 Task: Find connections with filter location Reichenbach/Vogtland with filter topic #hiringwith filter profile language Spanish with filter current company Tiger Analytics with filter school Chhattisgarh Swami Vivekanand Technical University with filter industry Outsourcing and Offshoring Consulting with filter service category Homeowners Insurance with filter keywords title UX Designer & UI Developer
Action: Mouse moved to (337, 217)
Screenshot: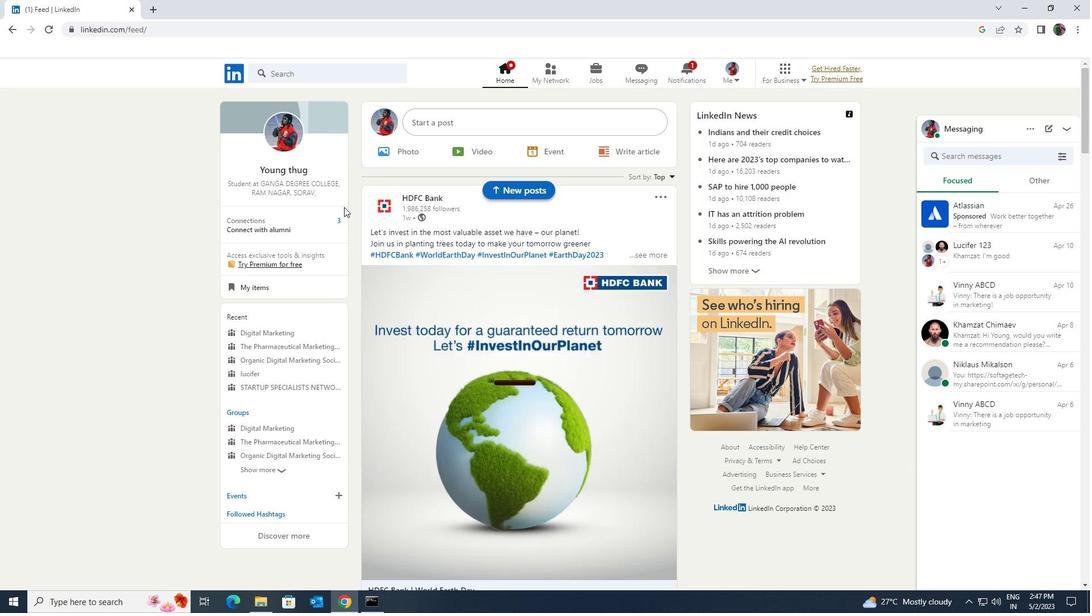 
Action: Mouse pressed left at (337, 217)
Screenshot: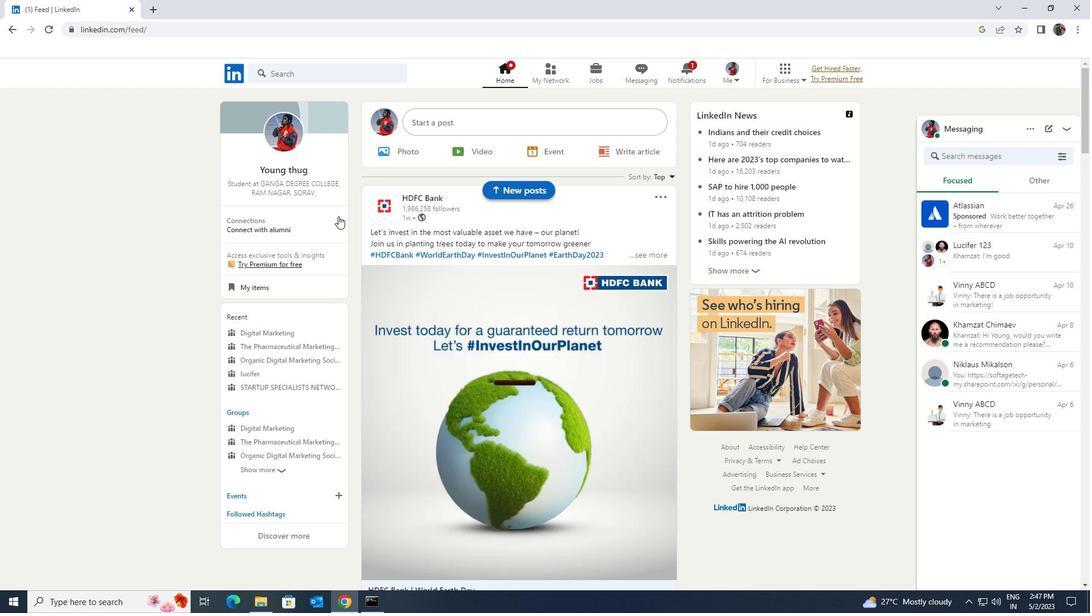 
Action: Mouse moved to (345, 132)
Screenshot: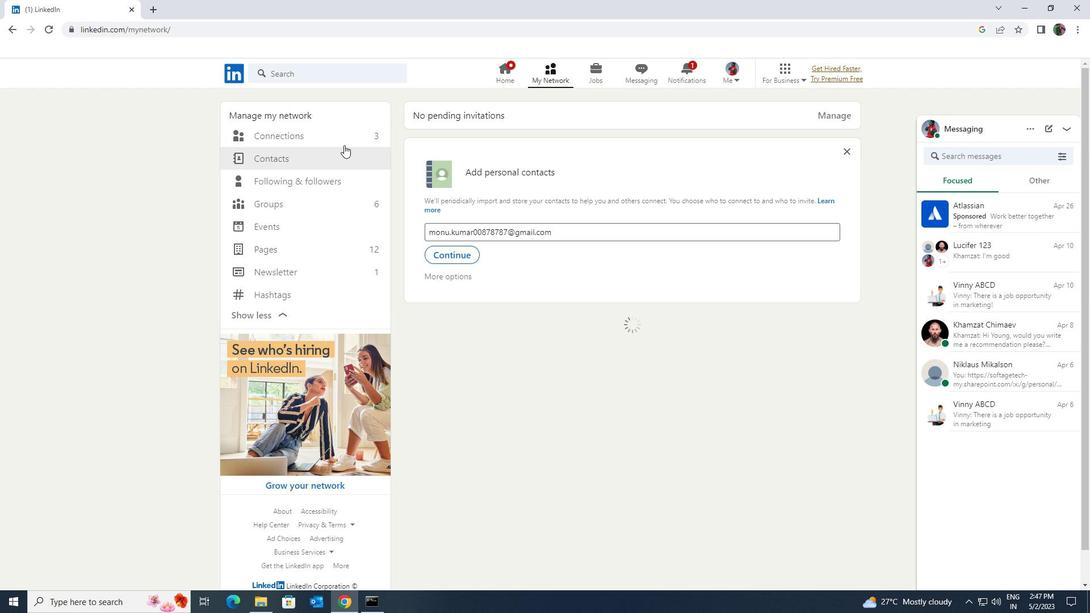 
Action: Mouse pressed left at (345, 132)
Screenshot: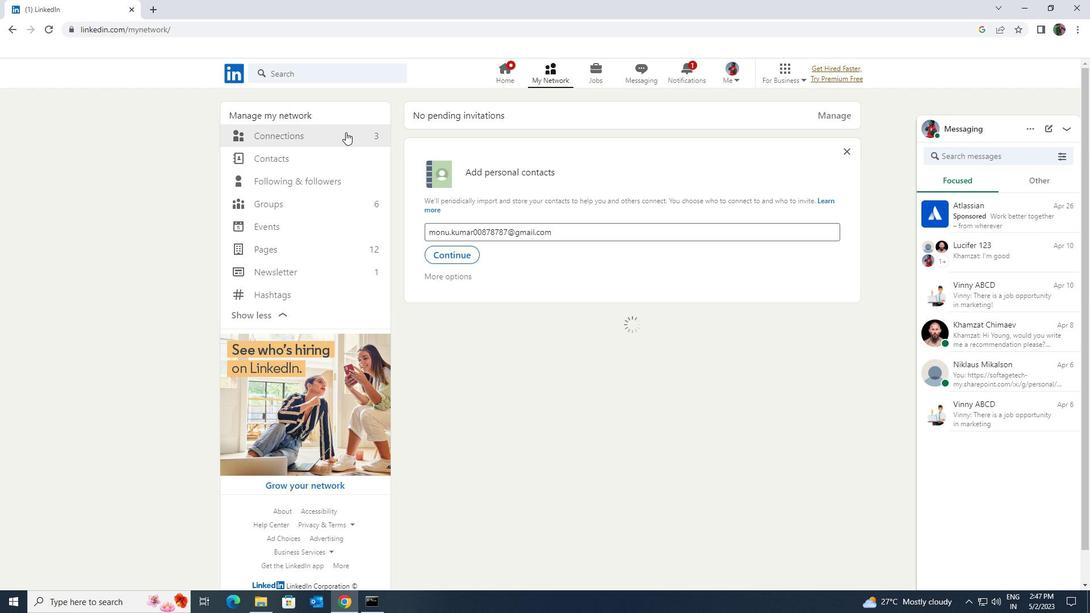 
Action: Mouse moved to (613, 141)
Screenshot: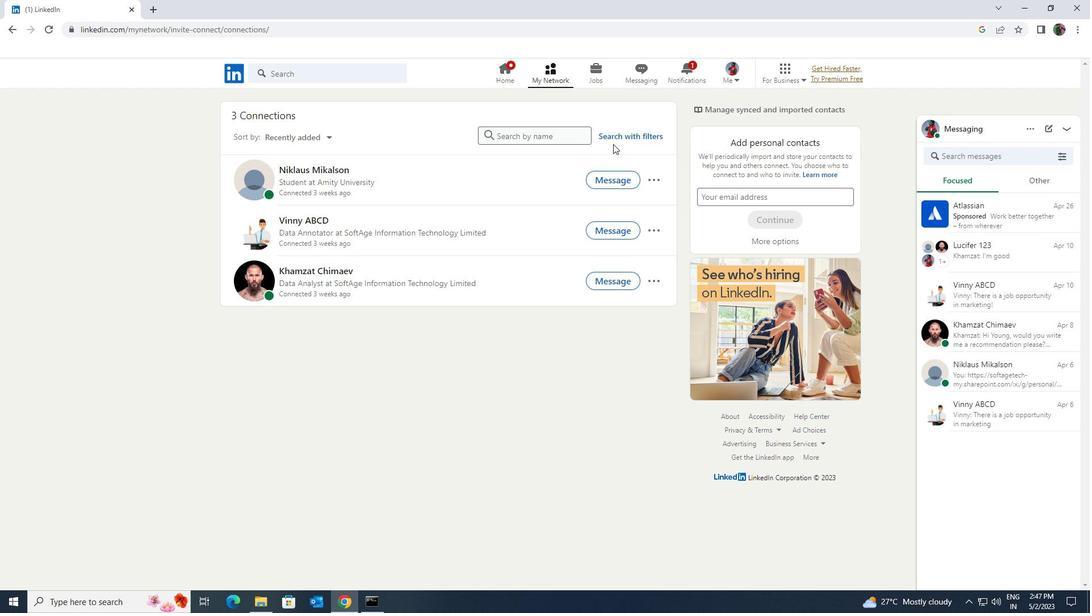 
Action: Mouse pressed left at (613, 141)
Screenshot: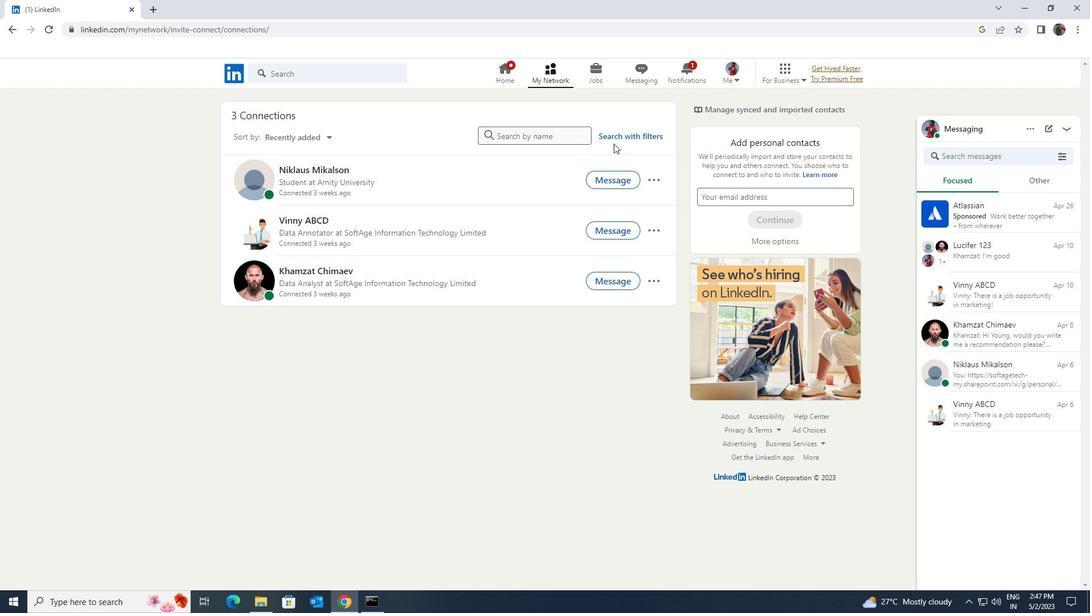 
Action: Mouse moved to (588, 105)
Screenshot: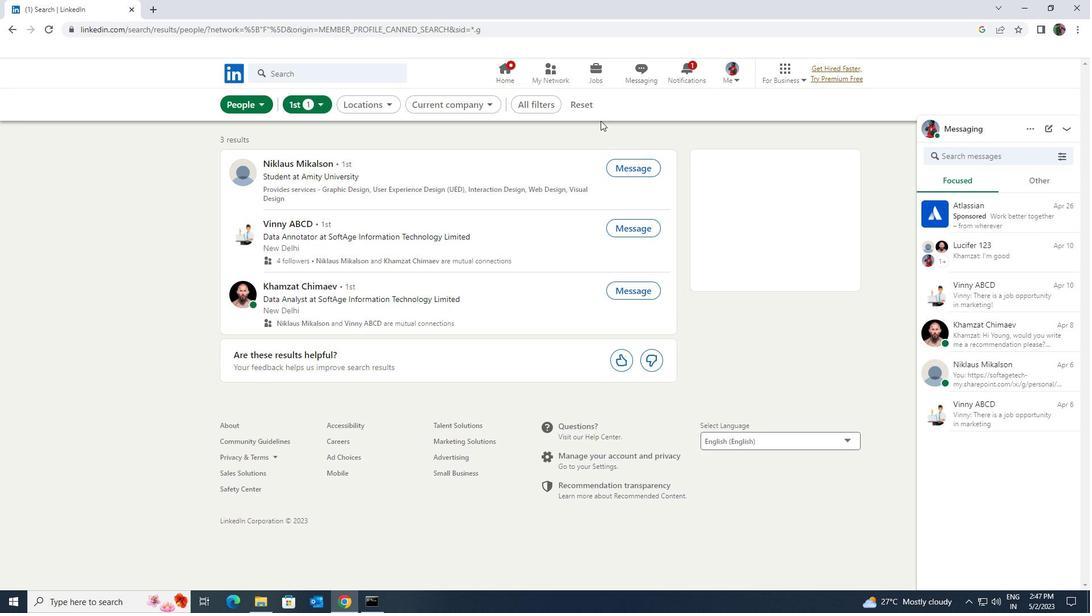 
Action: Mouse pressed left at (588, 105)
Screenshot: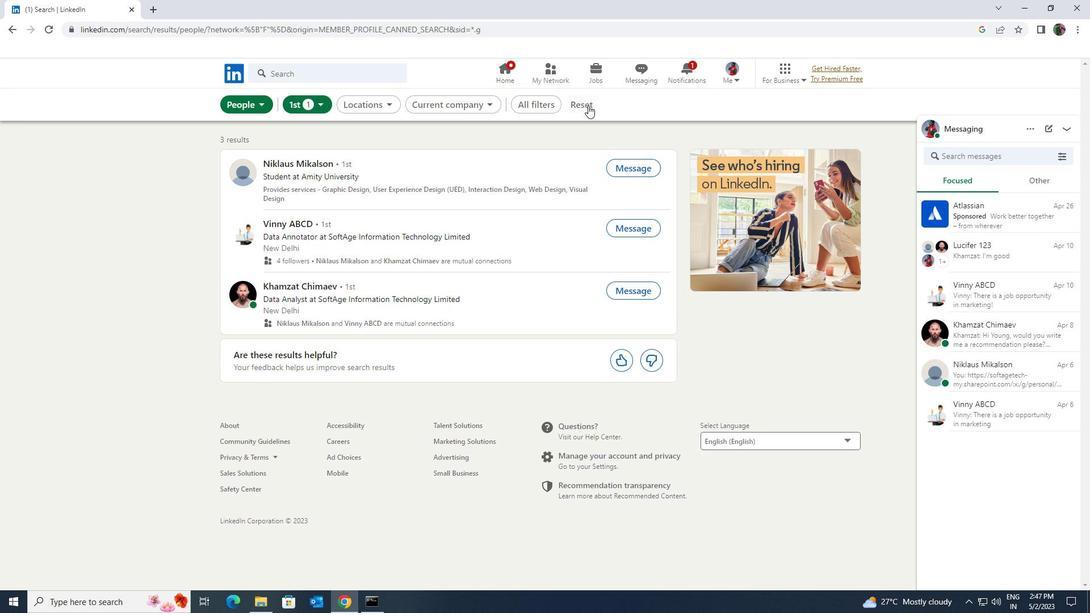 
Action: Mouse moved to (571, 103)
Screenshot: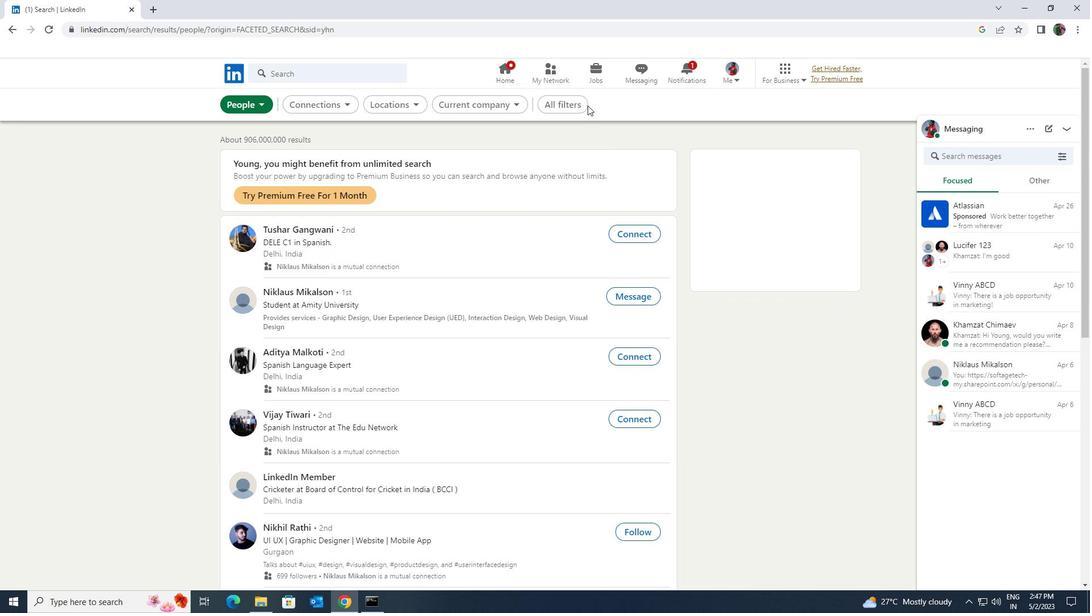 
Action: Mouse pressed left at (571, 103)
Screenshot: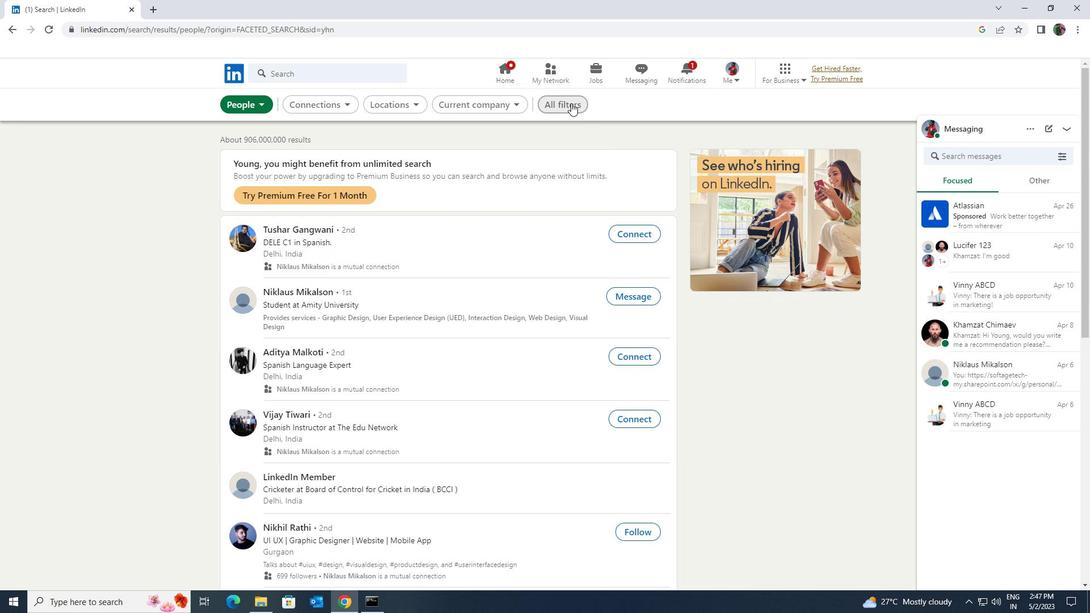 
Action: Mouse moved to (939, 438)
Screenshot: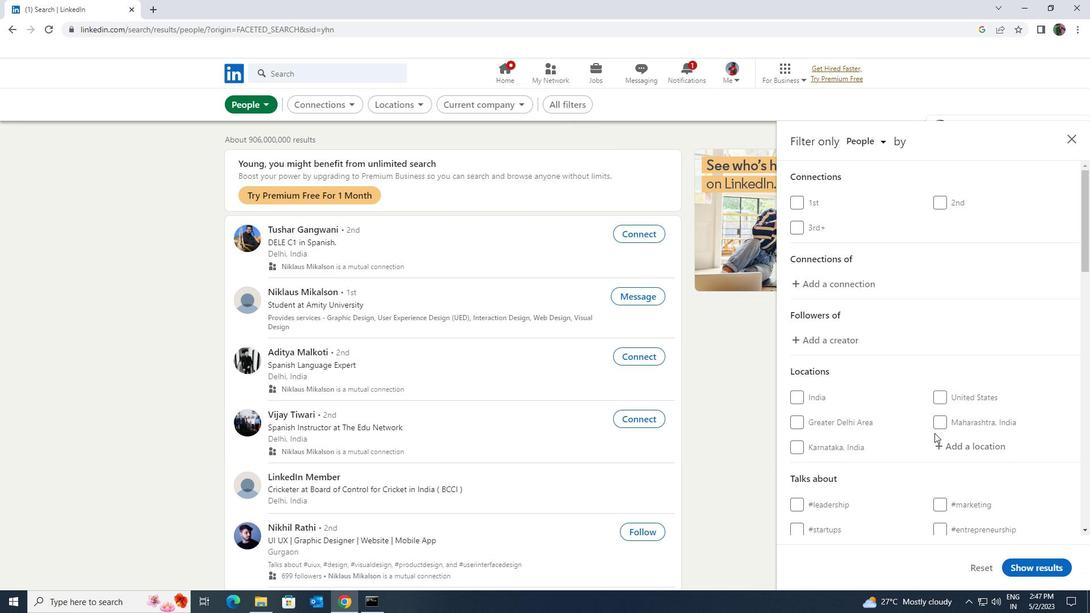 
Action: Mouse pressed left at (939, 438)
Screenshot: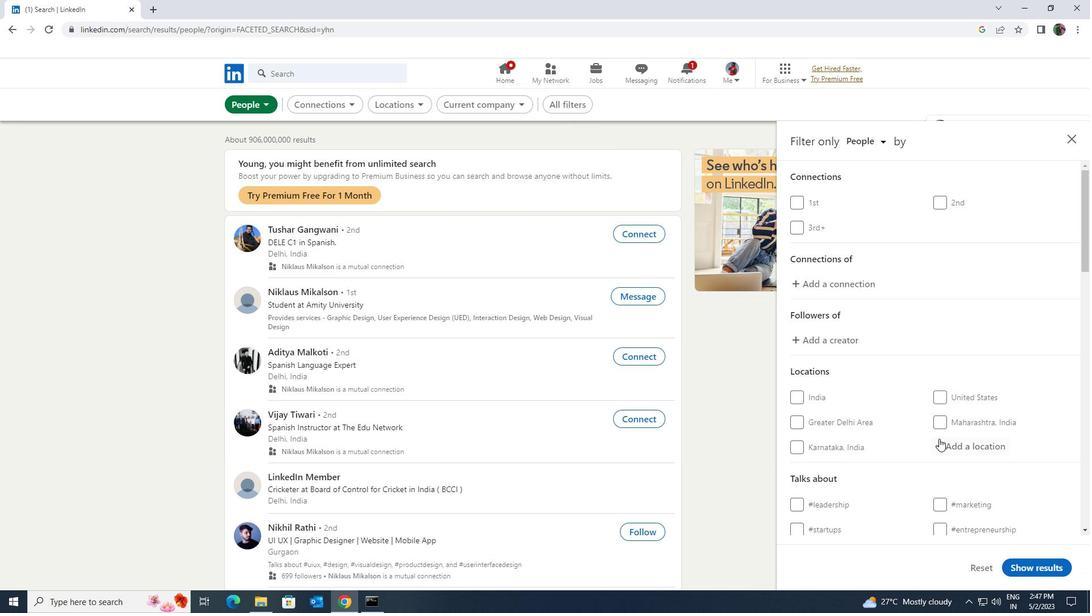 
Action: Key pressed <Key.shift>REICHE
Screenshot: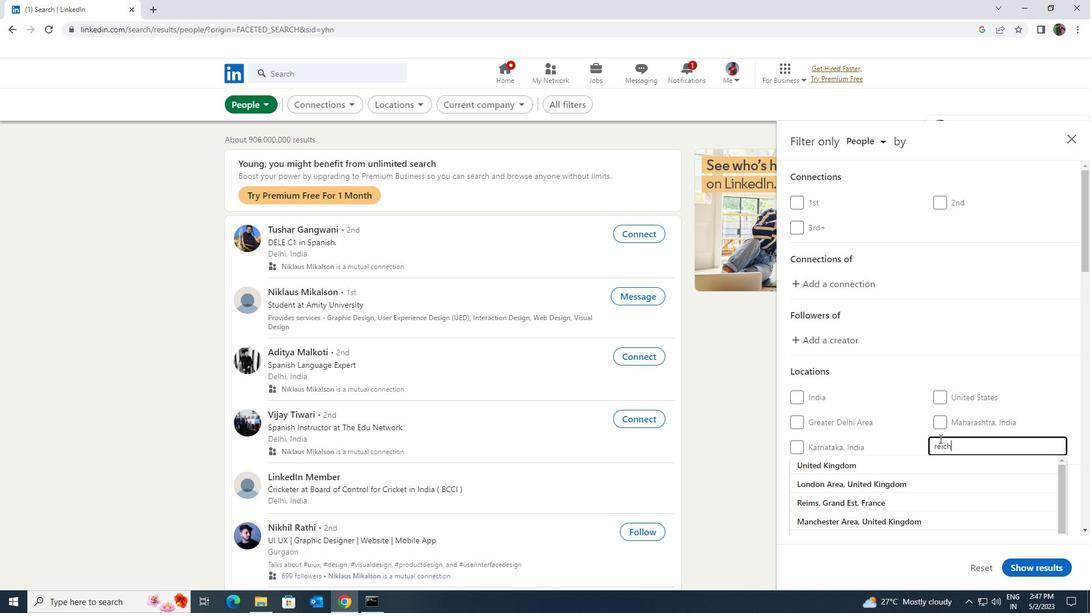
Action: Mouse moved to (937, 480)
Screenshot: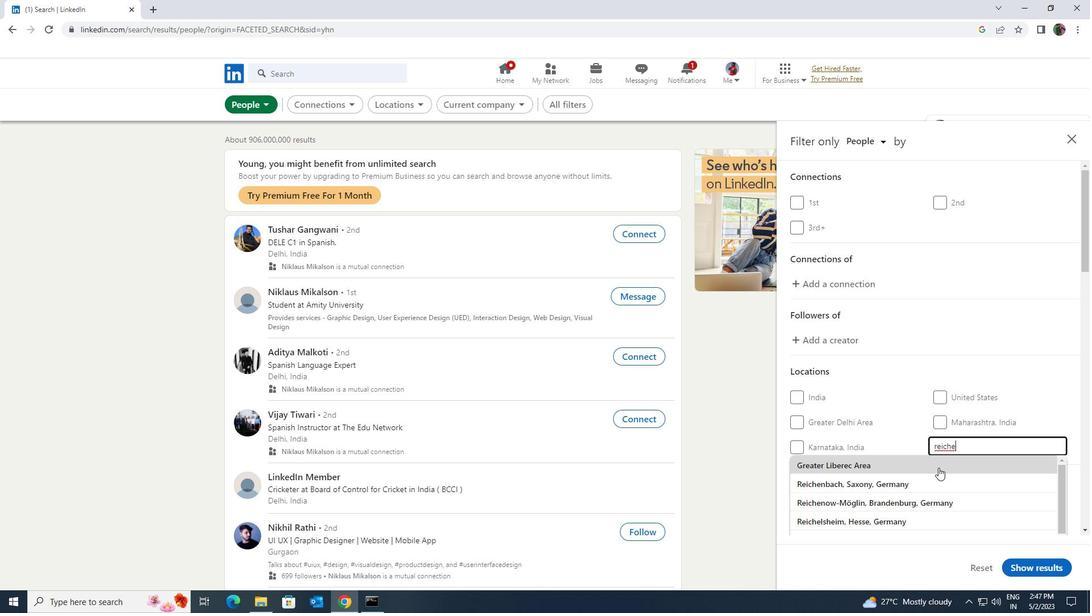 
Action: Mouse pressed left at (937, 480)
Screenshot: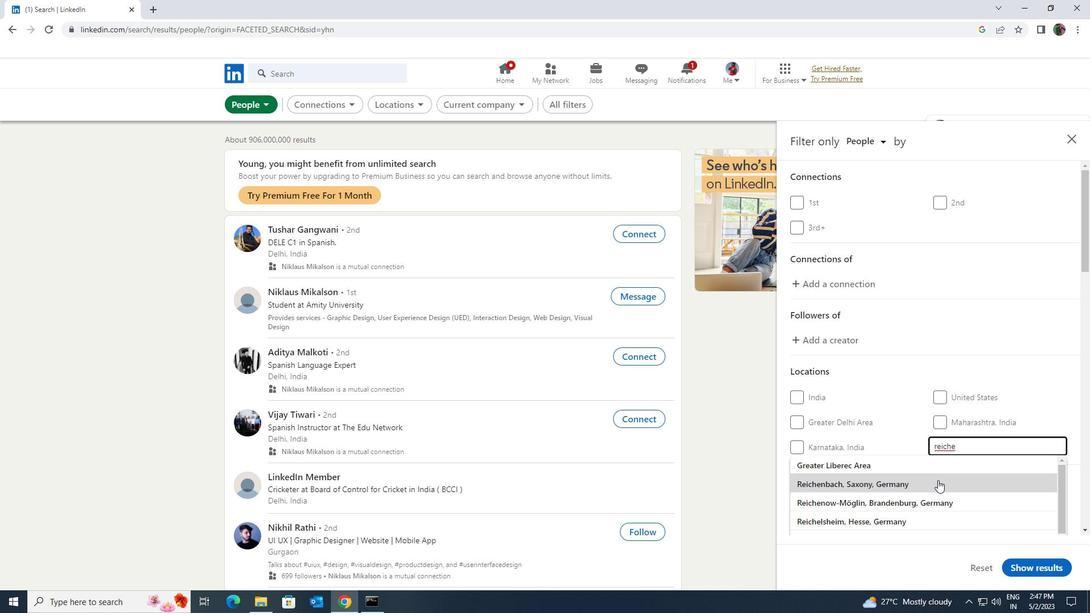 
Action: Mouse scrolled (937, 479) with delta (0, 0)
Screenshot: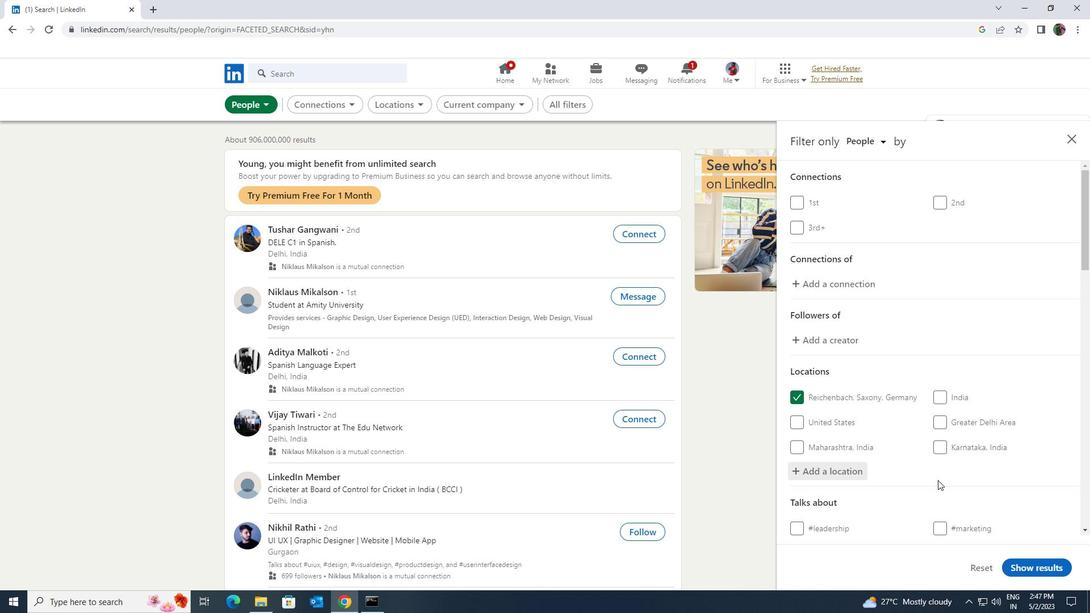 
Action: Mouse scrolled (937, 479) with delta (0, 0)
Screenshot: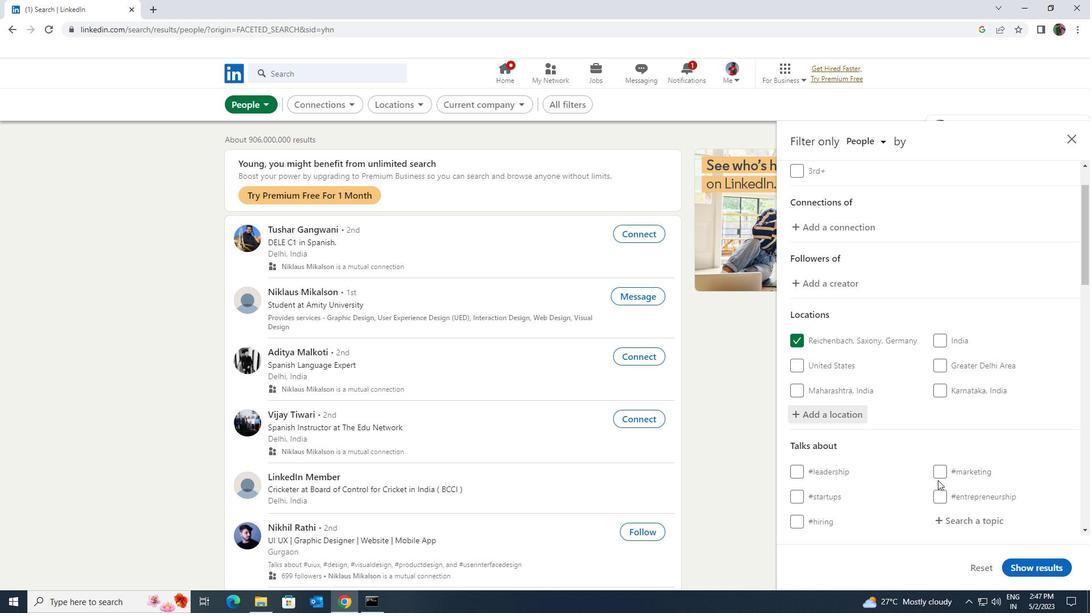 
Action: Mouse moved to (952, 465)
Screenshot: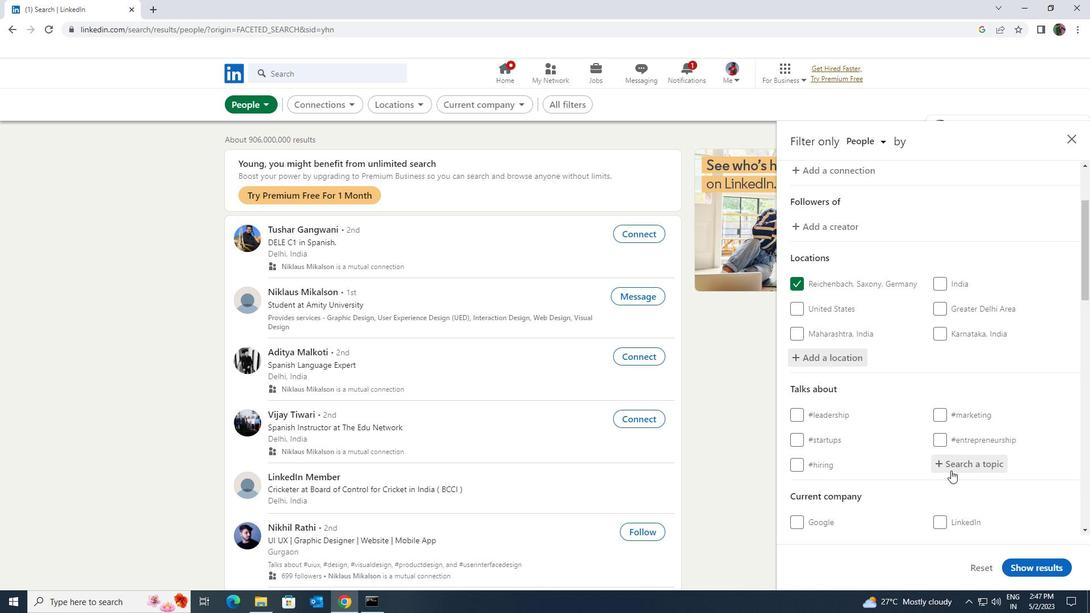 
Action: Mouse pressed left at (952, 465)
Screenshot: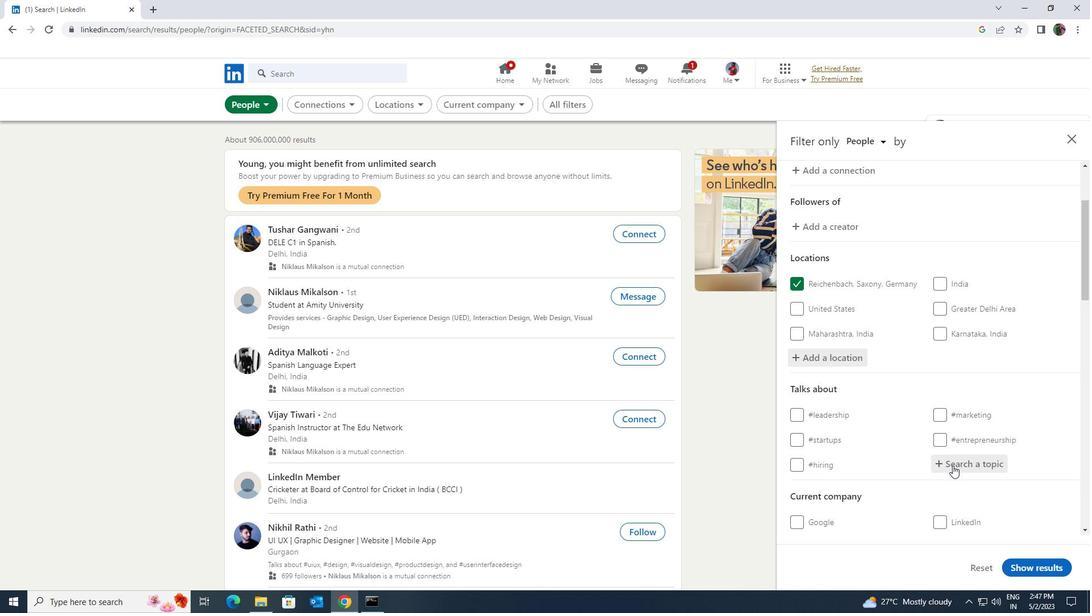 
Action: Key pressed <Key.shift>HIRING
Screenshot: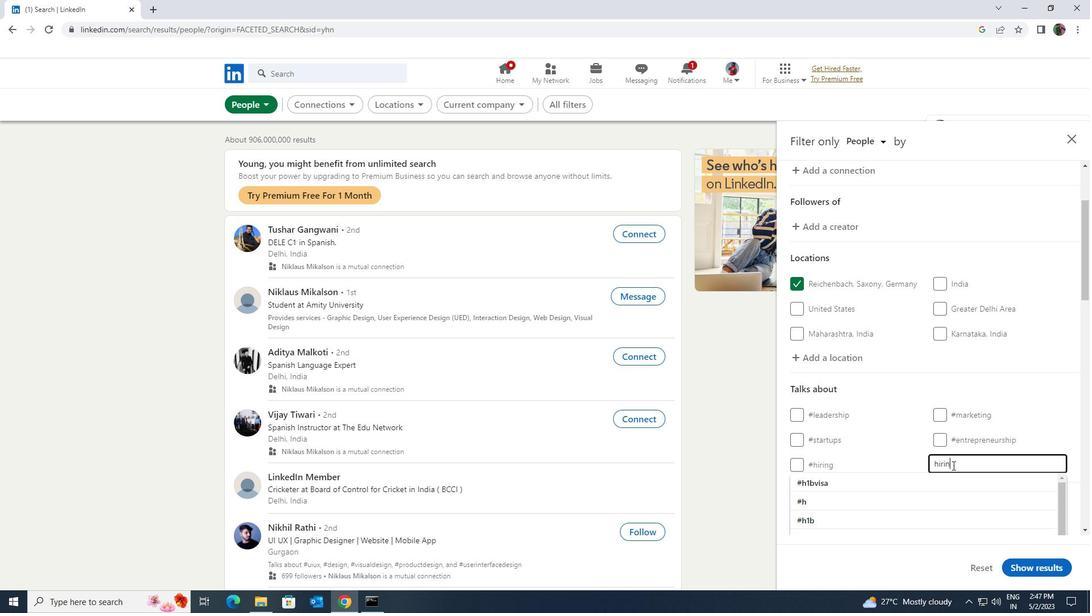 
Action: Mouse moved to (947, 476)
Screenshot: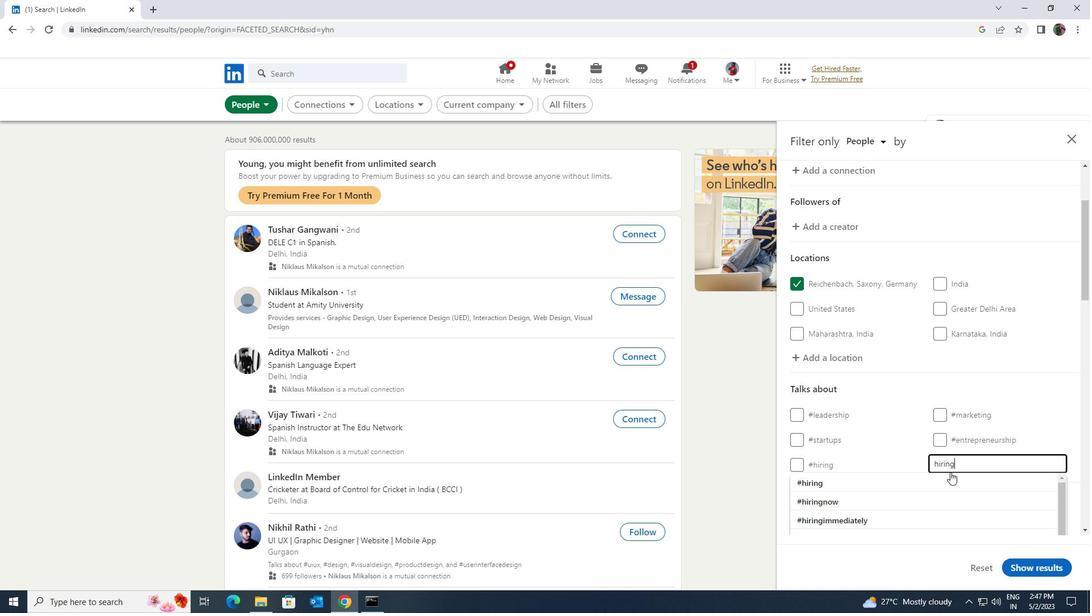 
Action: Mouse pressed left at (947, 476)
Screenshot: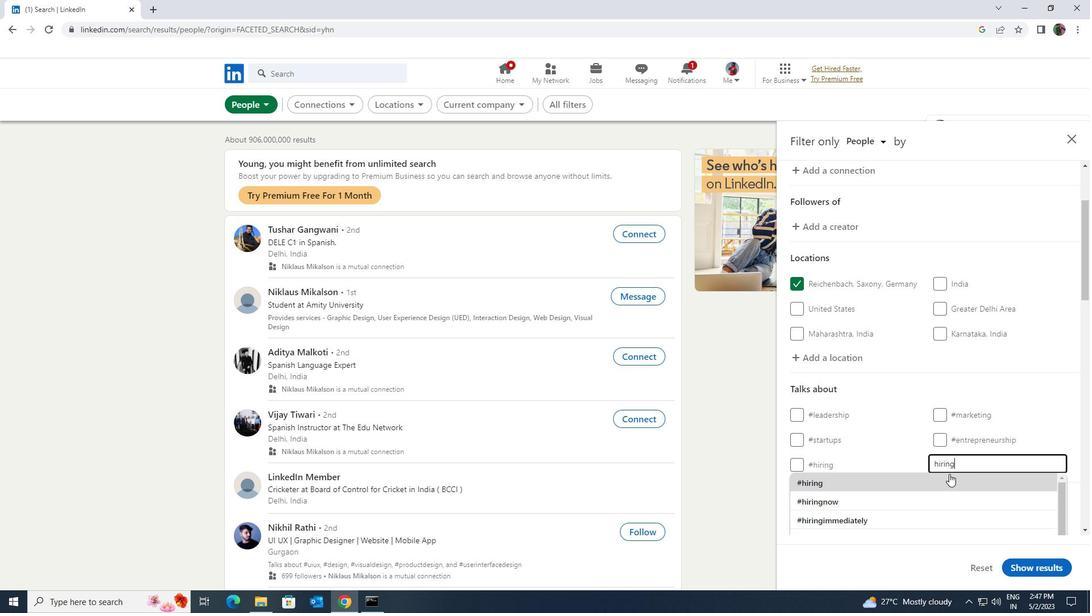 
Action: Mouse scrolled (947, 476) with delta (0, 0)
Screenshot: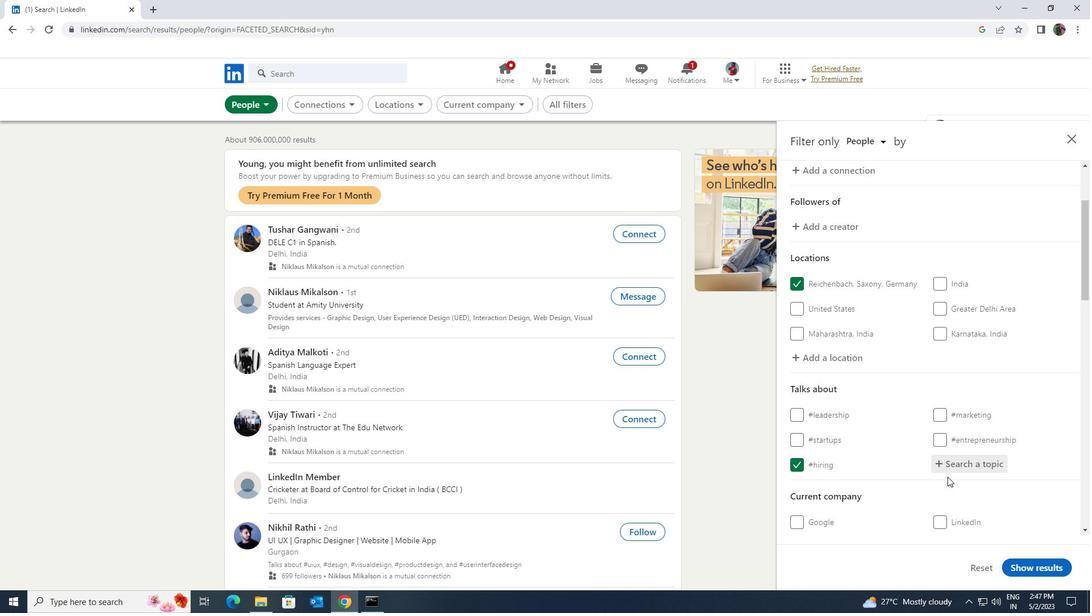
Action: Mouse scrolled (947, 476) with delta (0, 0)
Screenshot: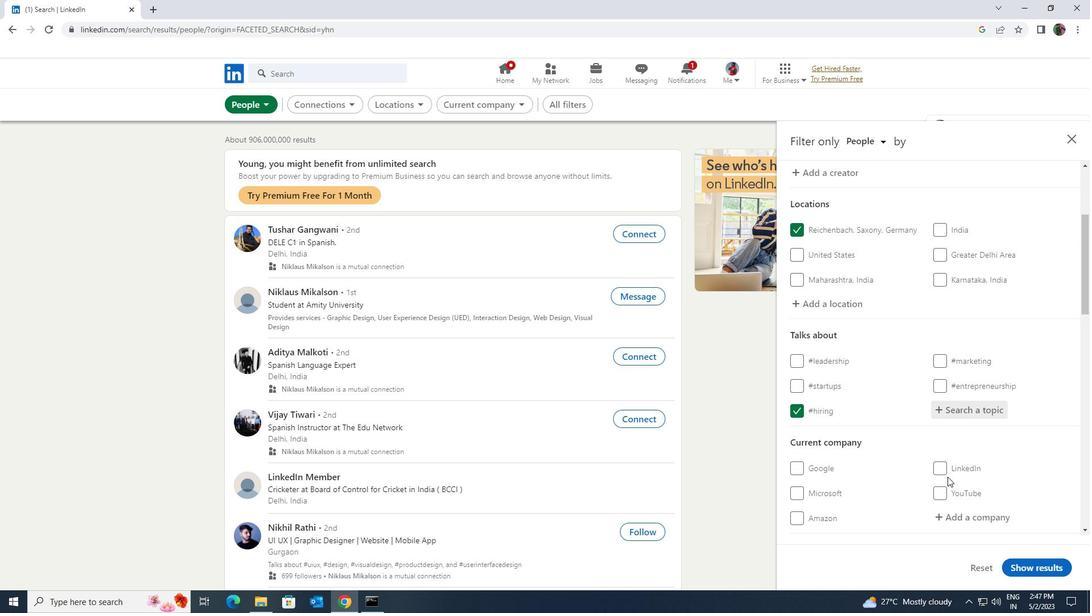 
Action: Mouse scrolled (947, 476) with delta (0, 0)
Screenshot: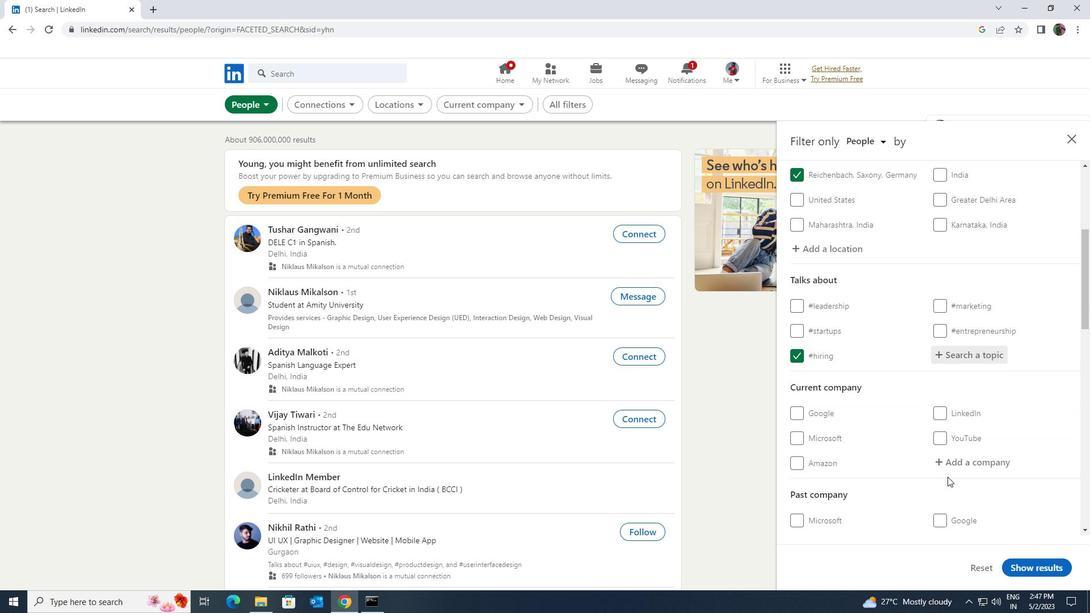 
Action: Mouse scrolled (947, 476) with delta (0, 0)
Screenshot: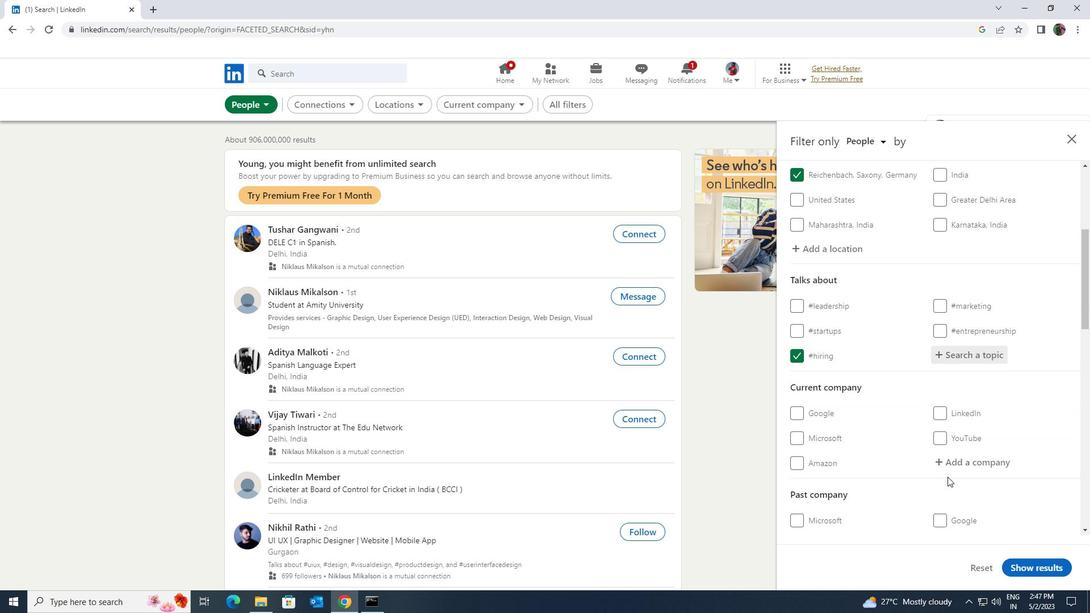 
Action: Mouse scrolled (947, 476) with delta (0, 0)
Screenshot: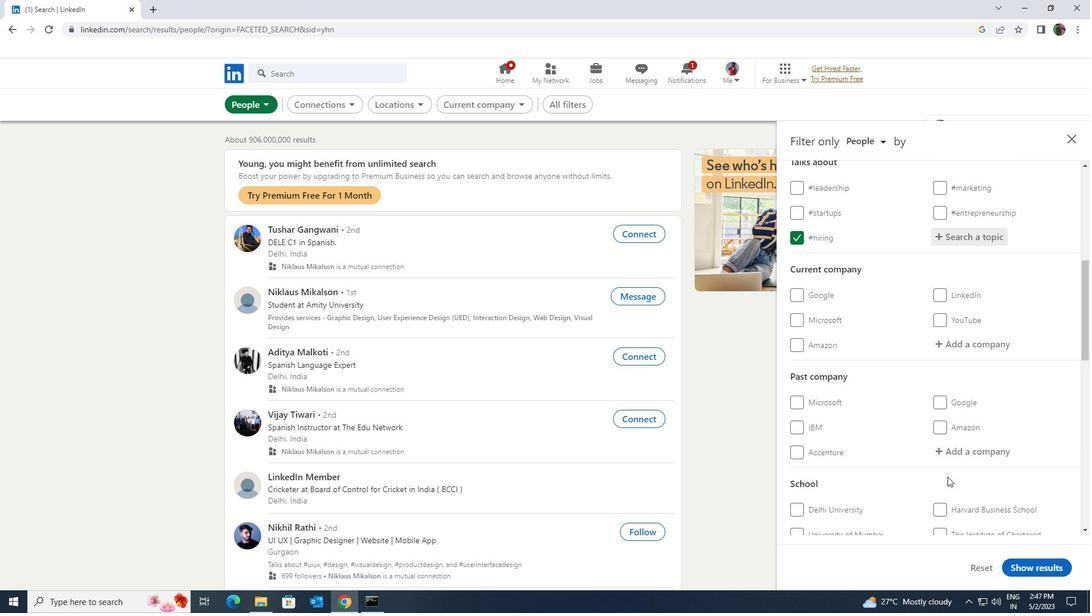 
Action: Mouse scrolled (947, 476) with delta (0, 0)
Screenshot: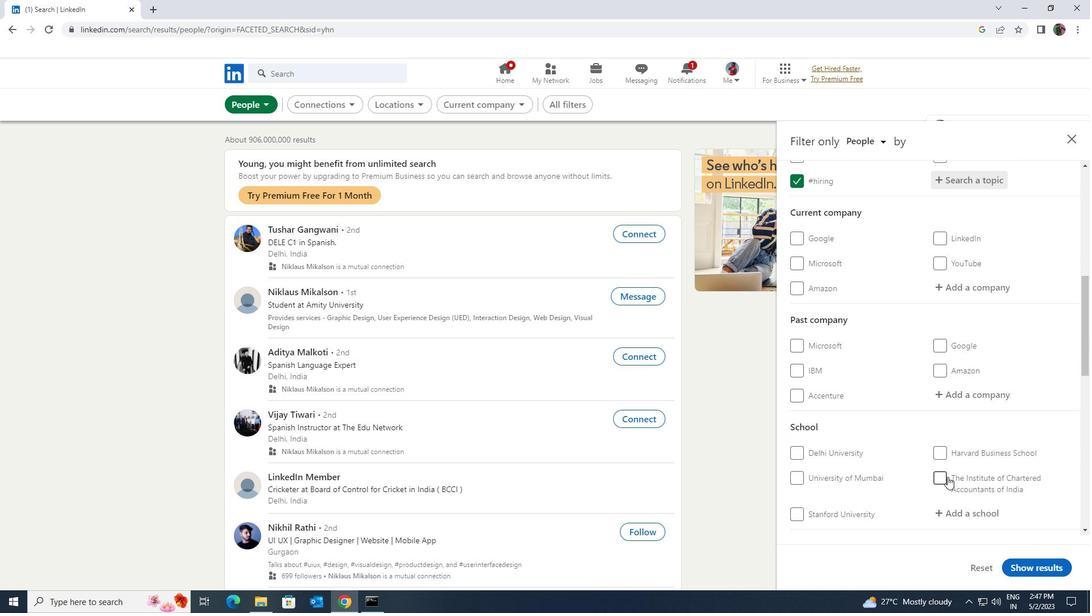 
Action: Mouse scrolled (947, 476) with delta (0, 0)
Screenshot: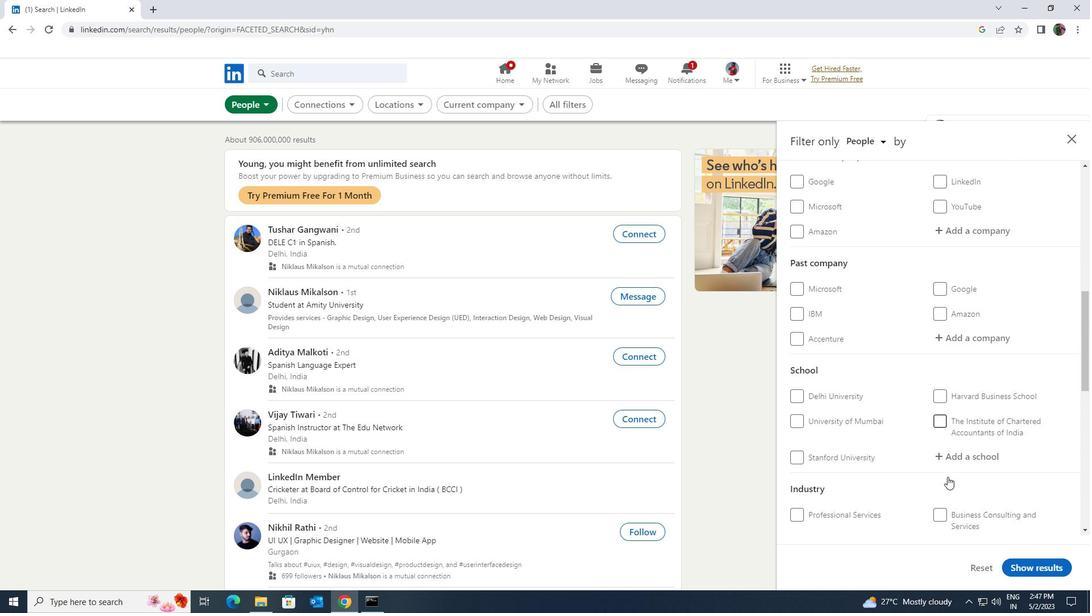 
Action: Mouse scrolled (947, 476) with delta (0, 0)
Screenshot: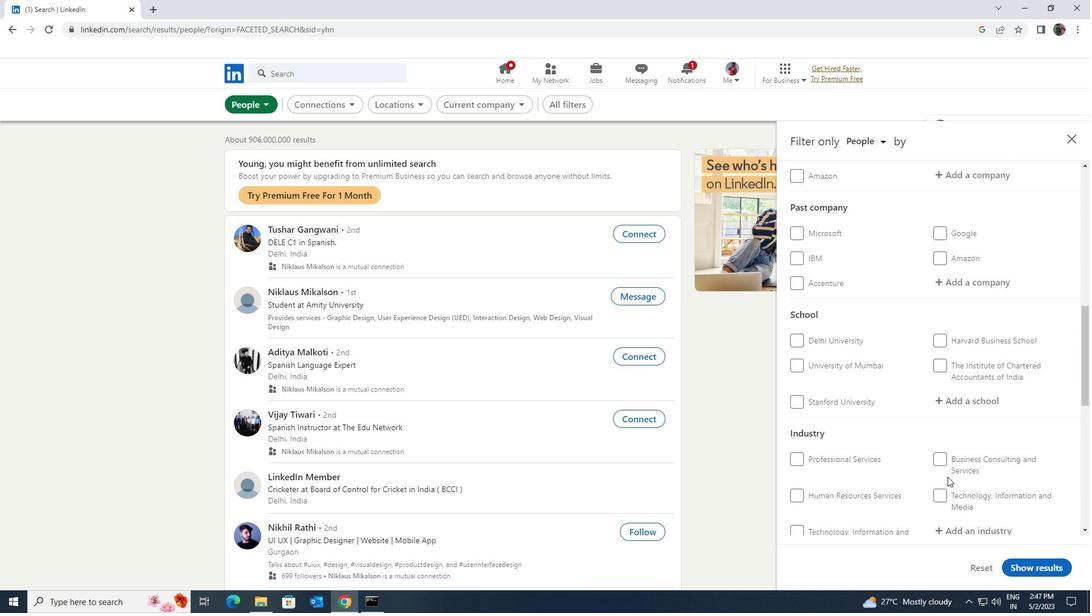 
Action: Mouse scrolled (947, 476) with delta (0, 0)
Screenshot: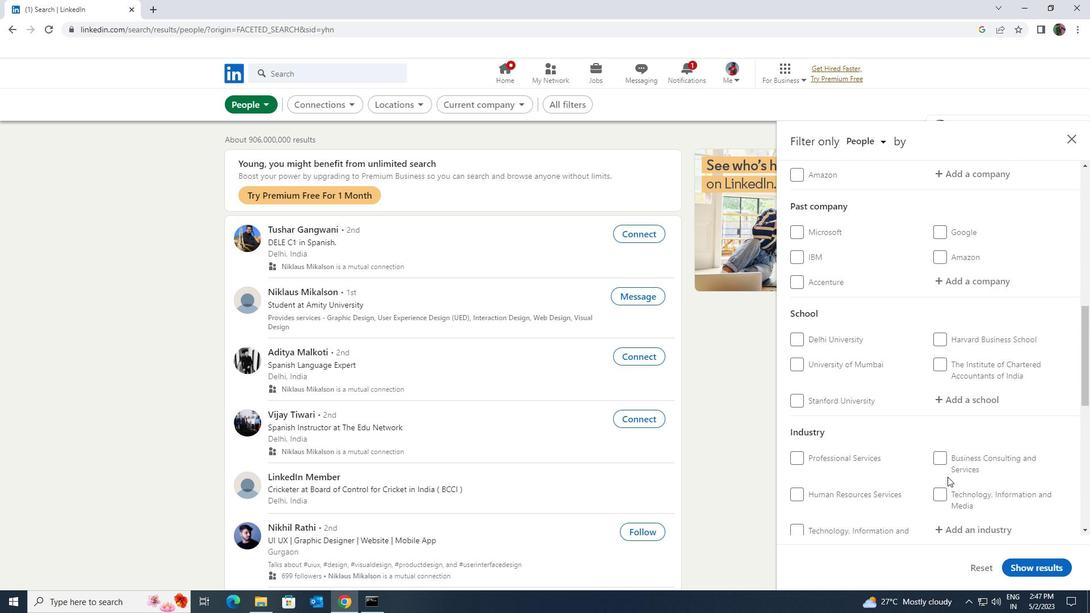 
Action: Mouse scrolled (947, 476) with delta (0, 0)
Screenshot: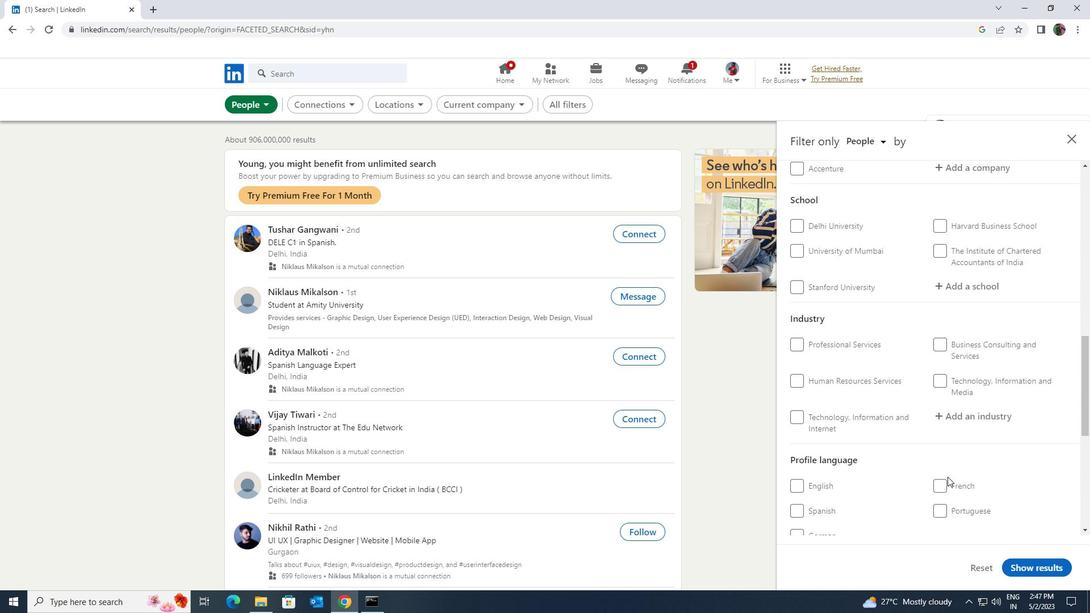 
Action: Mouse moved to (796, 458)
Screenshot: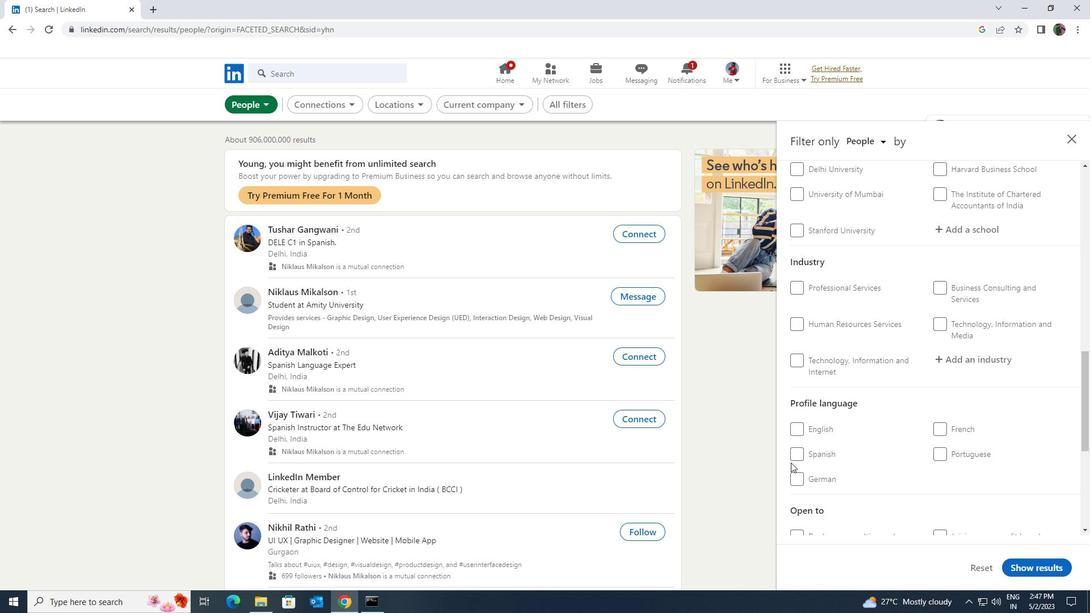 
Action: Mouse pressed left at (796, 458)
Screenshot: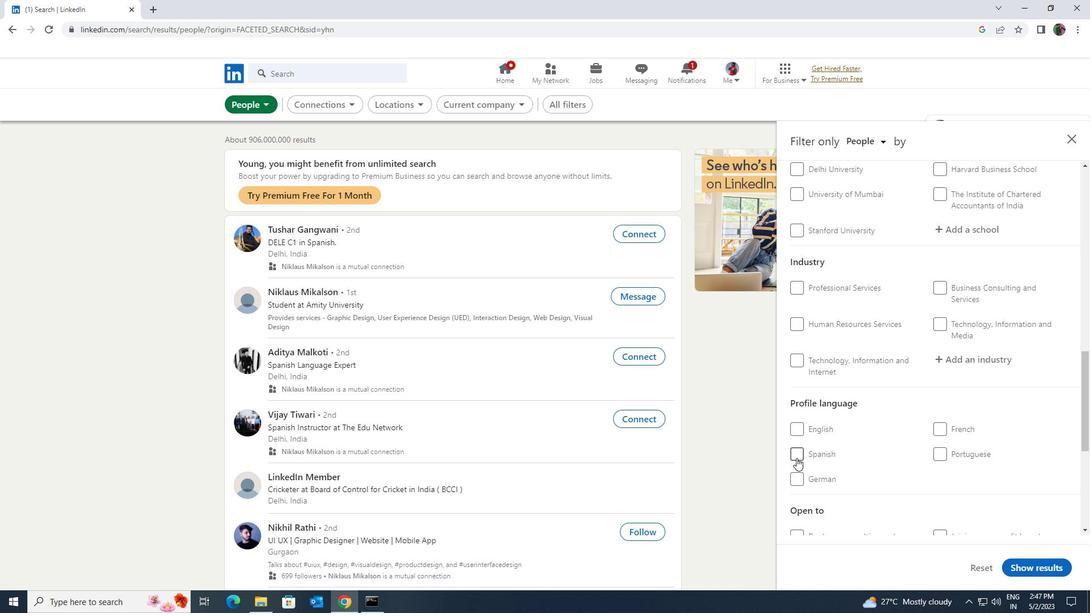 
Action: Mouse moved to (865, 455)
Screenshot: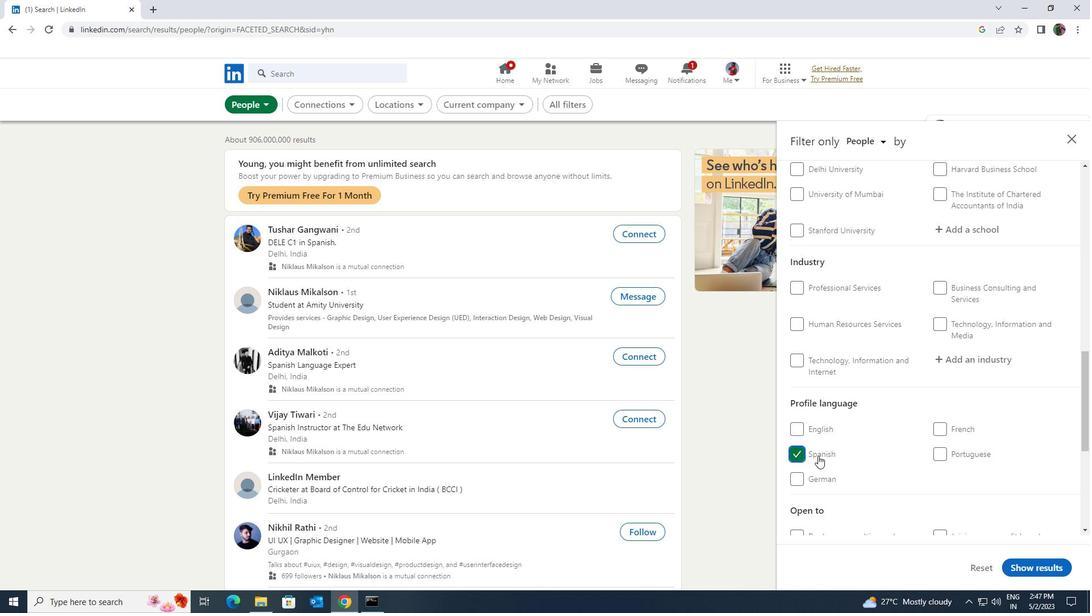 
Action: Mouse scrolled (865, 455) with delta (0, 0)
Screenshot: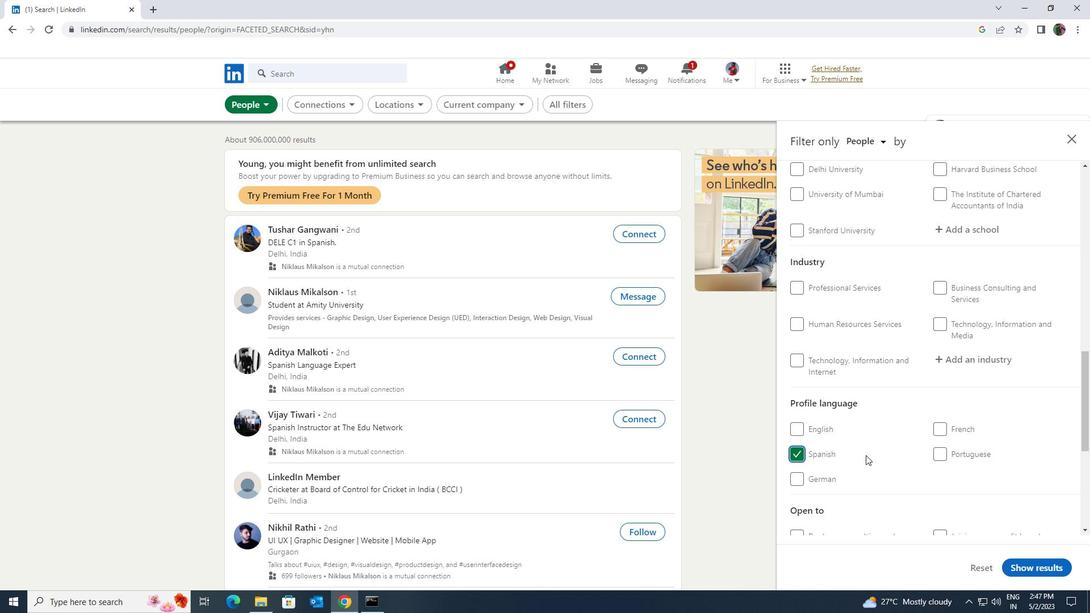 
Action: Mouse scrolled (865, 455) with delta (0, 0)
Screenshot: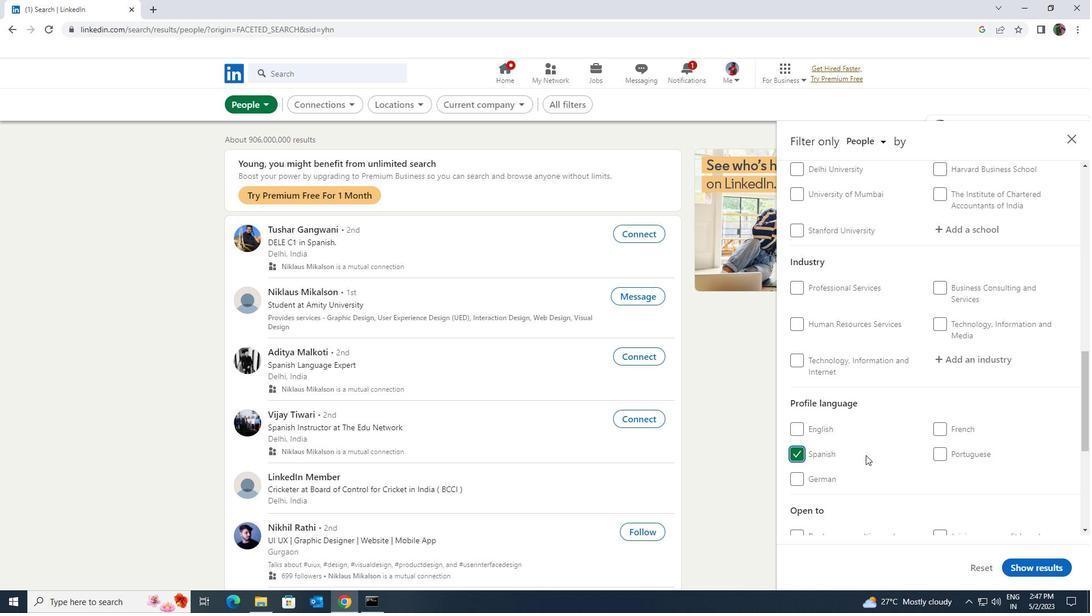 
Action: Mouse scrolled (865, 455) with delta (0, 0)
Screenshot: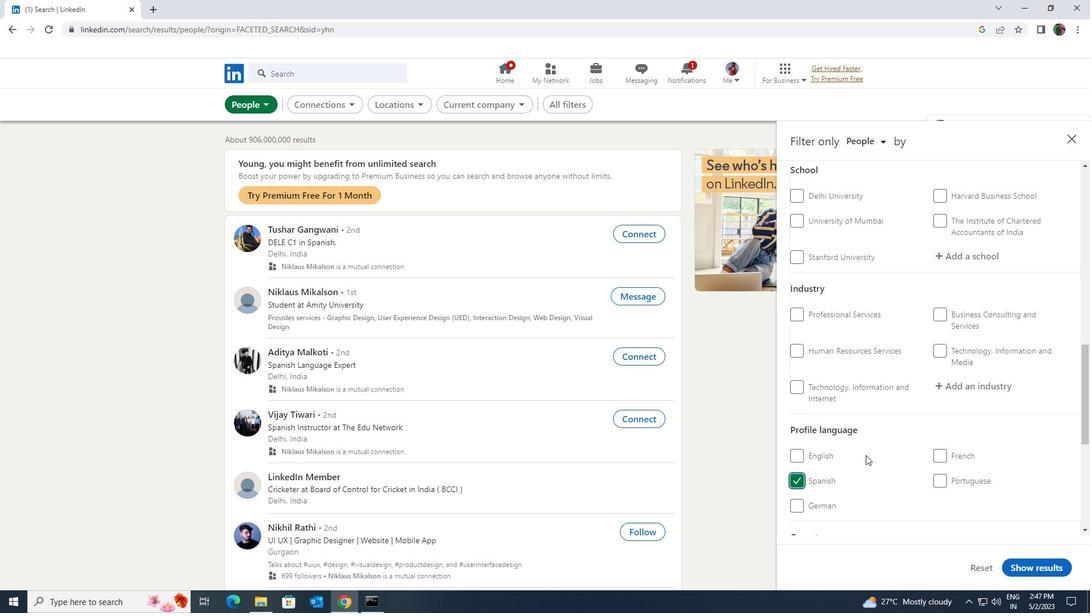 
Action: Mouse scrolled (865, 455) with delta (0, 0)
Screenshot: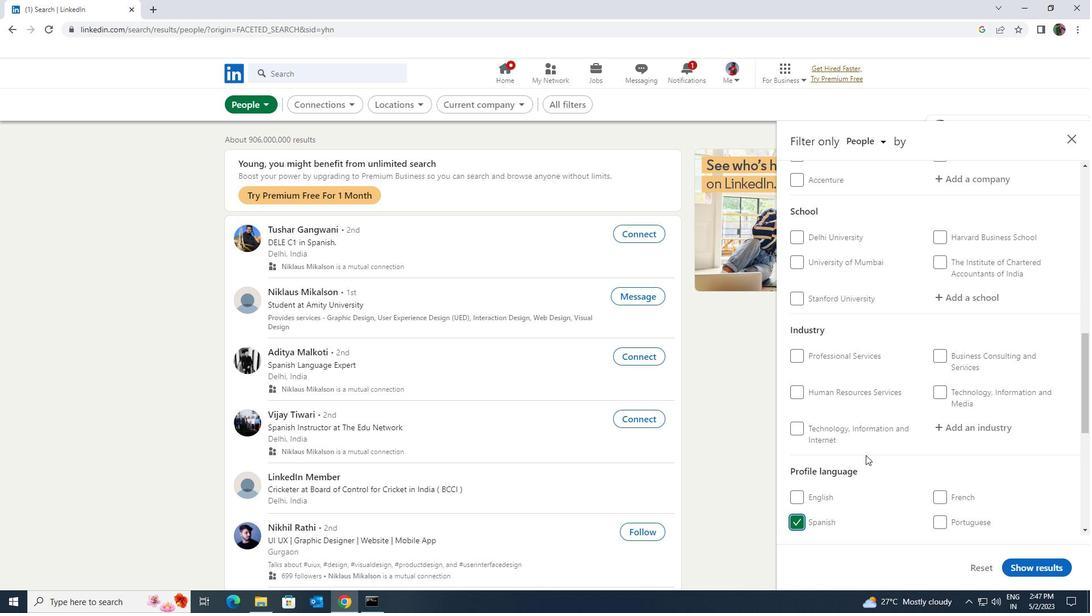 
Action: Mouse scrolled (865, 455) with delta (0, 0)
Screenshot: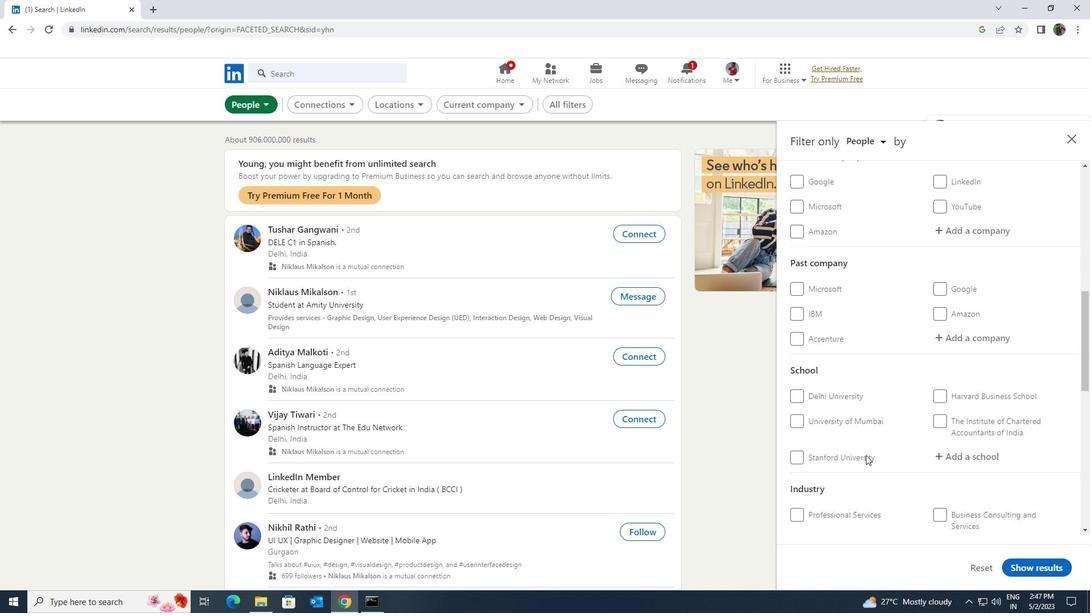
Action: Mouse scrolled (865, 455) with delta (0, 0)
Screenshot: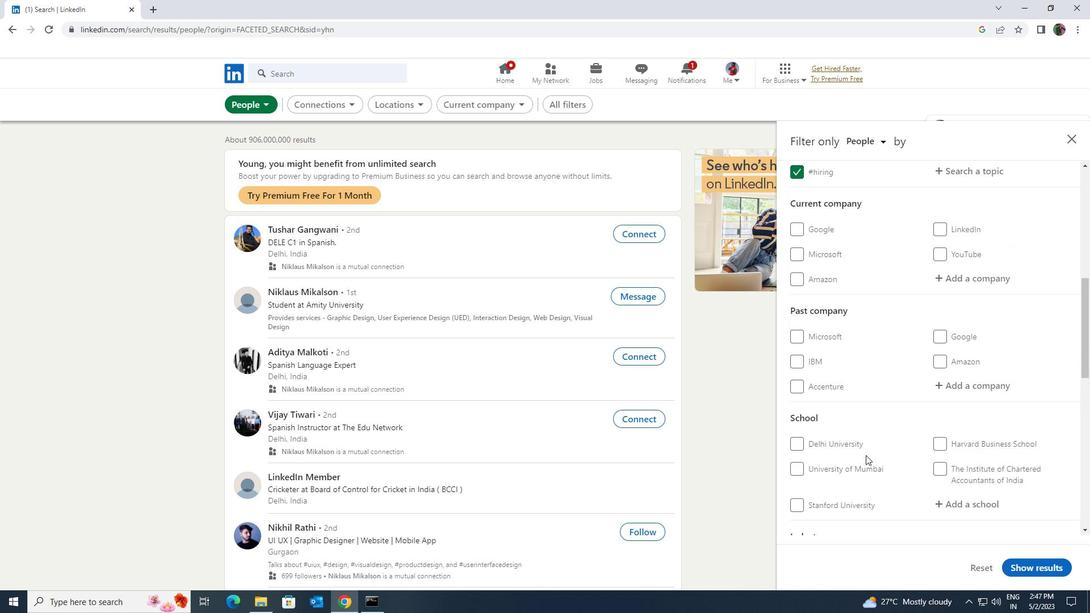 
Action: Mouse scrolled (865, 455) with delta (0, 0)
Screenshot: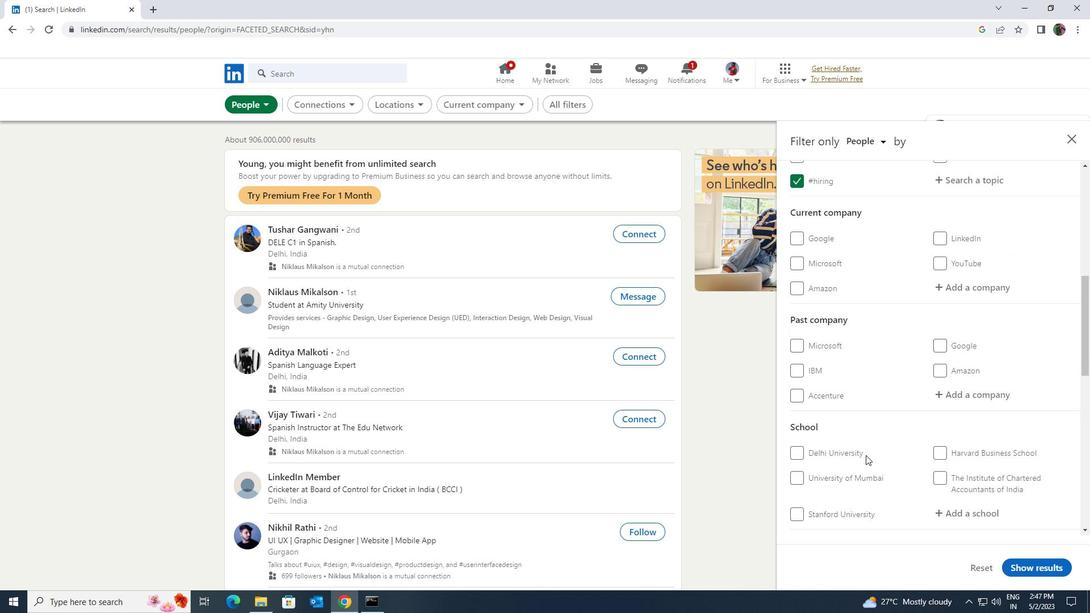
Action: Mouse moved to (970, 395)
Screenshot: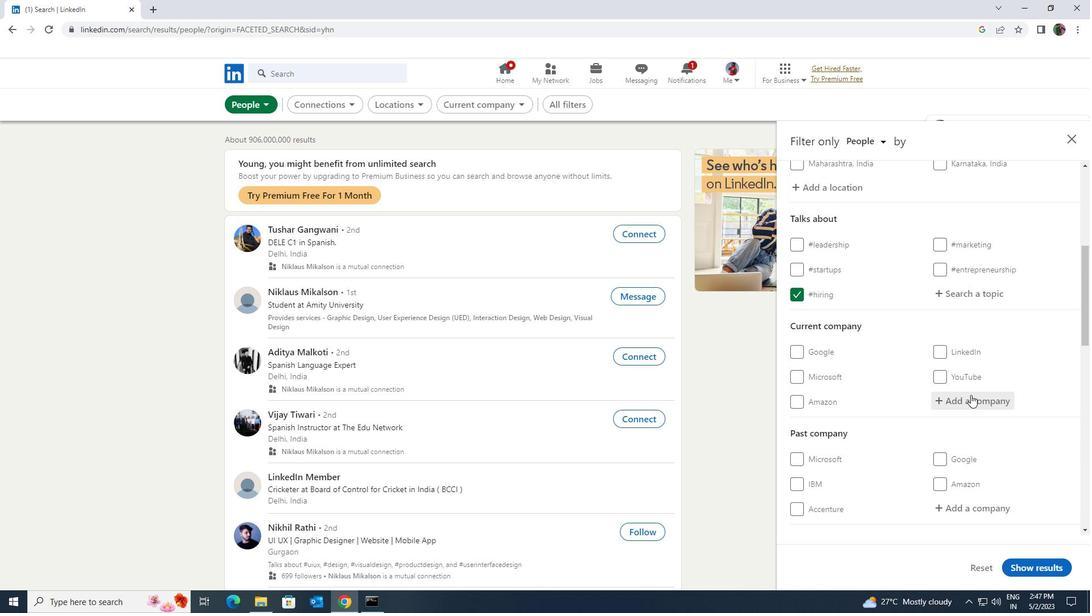 
Action: Mouse pressed left at (970, 395)
Screenshot: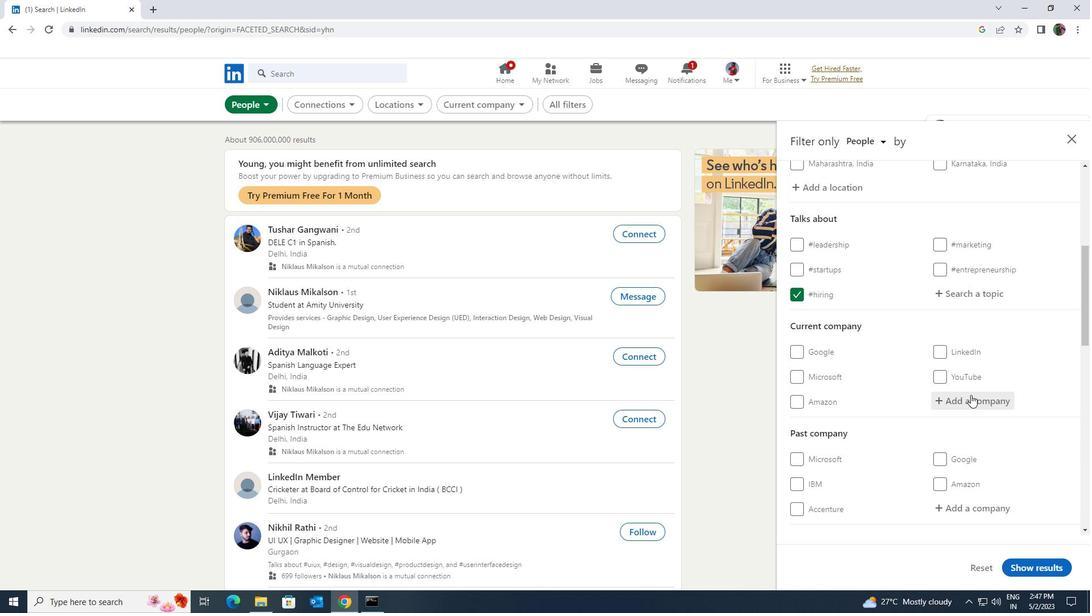 
Action: Key pressed <Key.shift>TIGER<Key.space>ANA
Screenshot: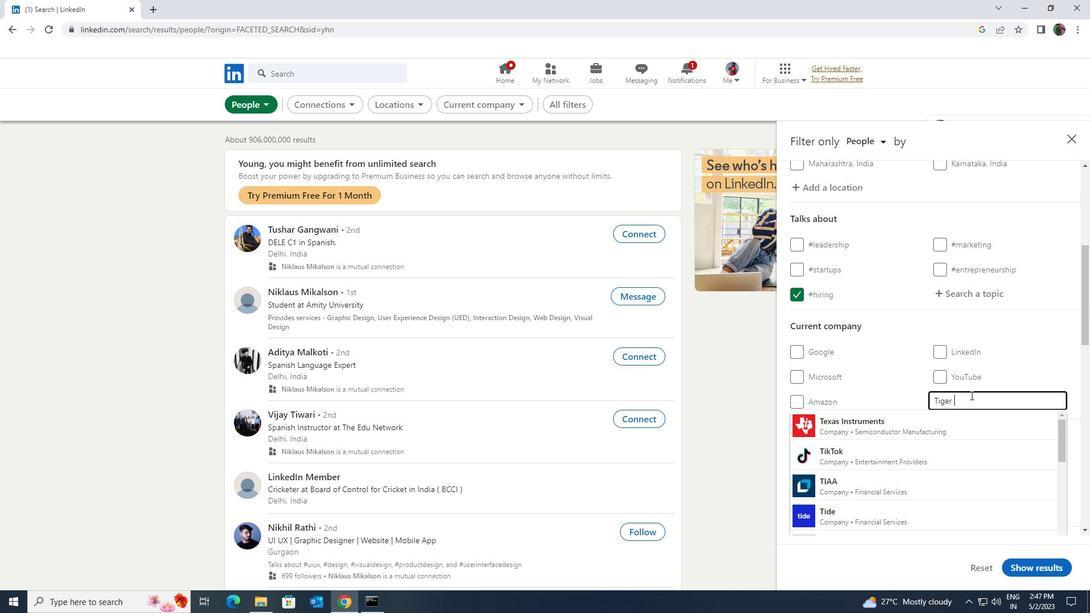 
Action: Mouse moved to (964, 413)
Screenshot: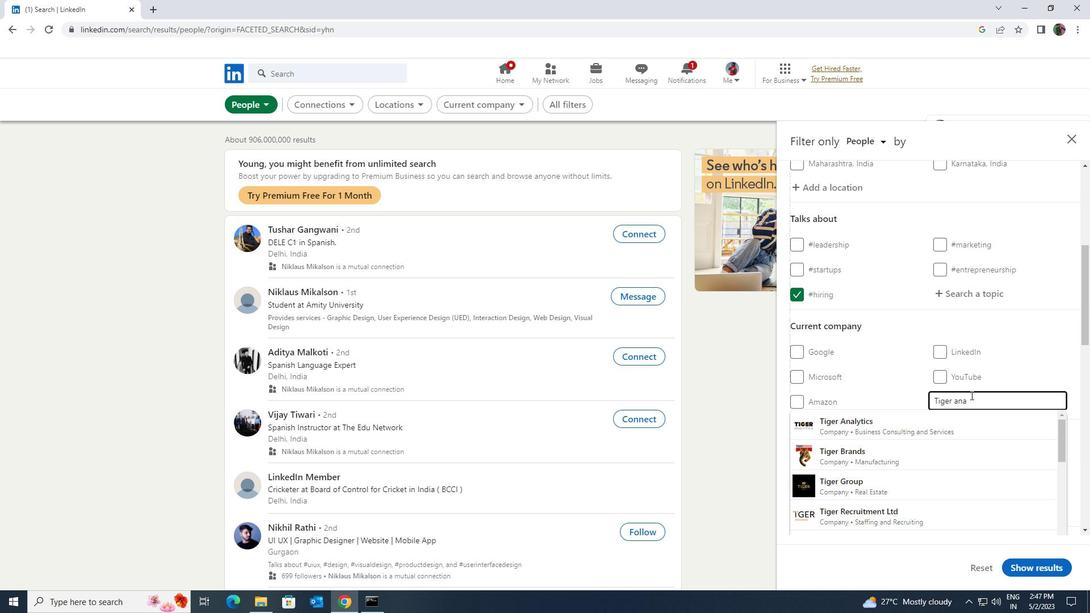 
Action: Mouse pressed left at (964, 413)
Screenshot: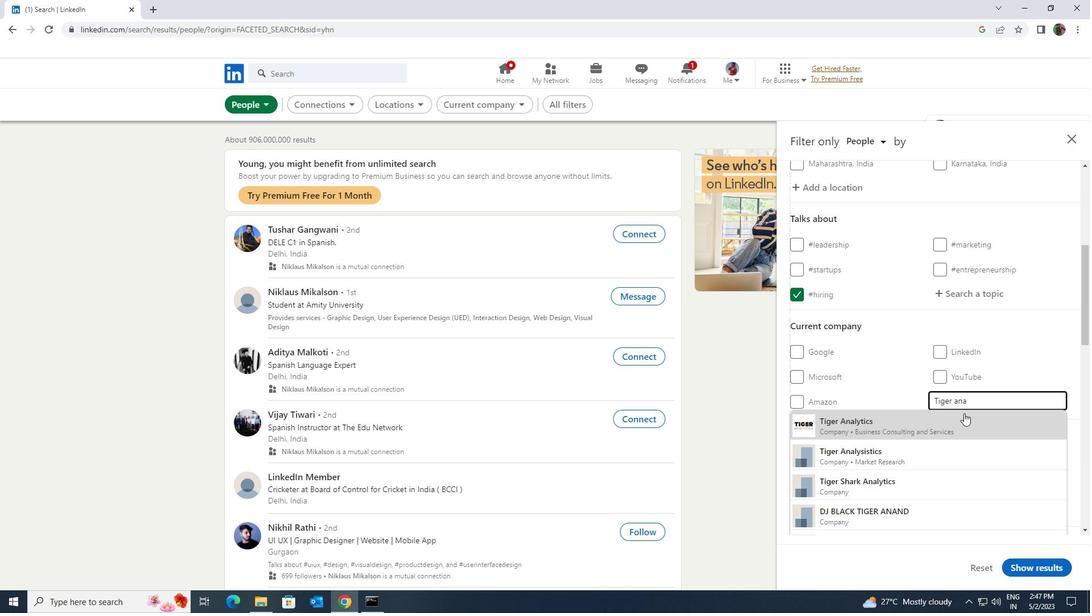 
Action: Mouse scrolled (964, 412) with delta (0, 0)
Screenshot: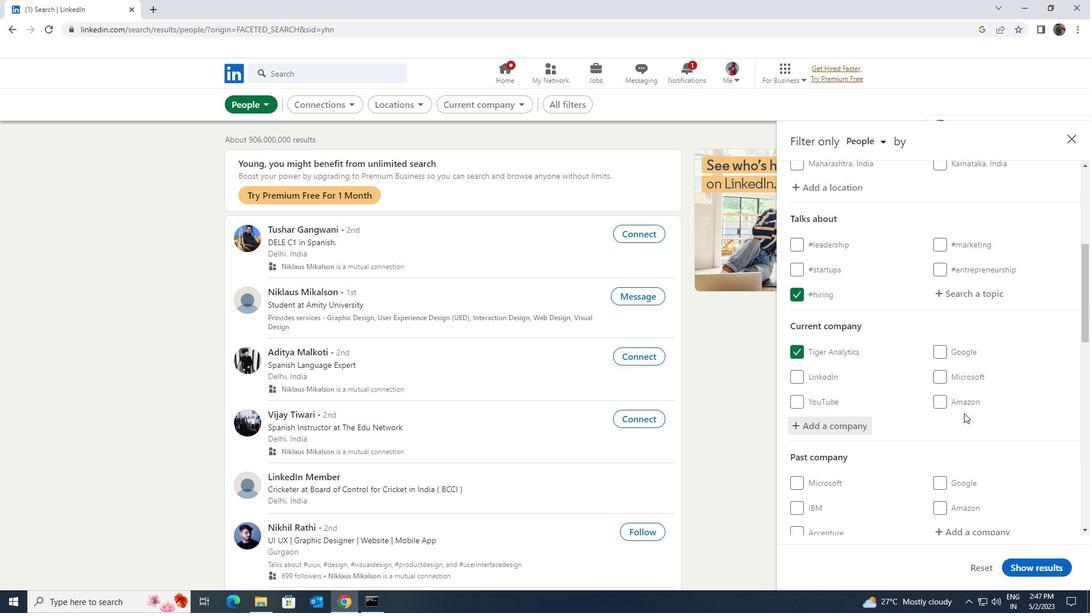 
Action: Mouse scrolled (964, 412) with delta (0, 0)
Screenshot: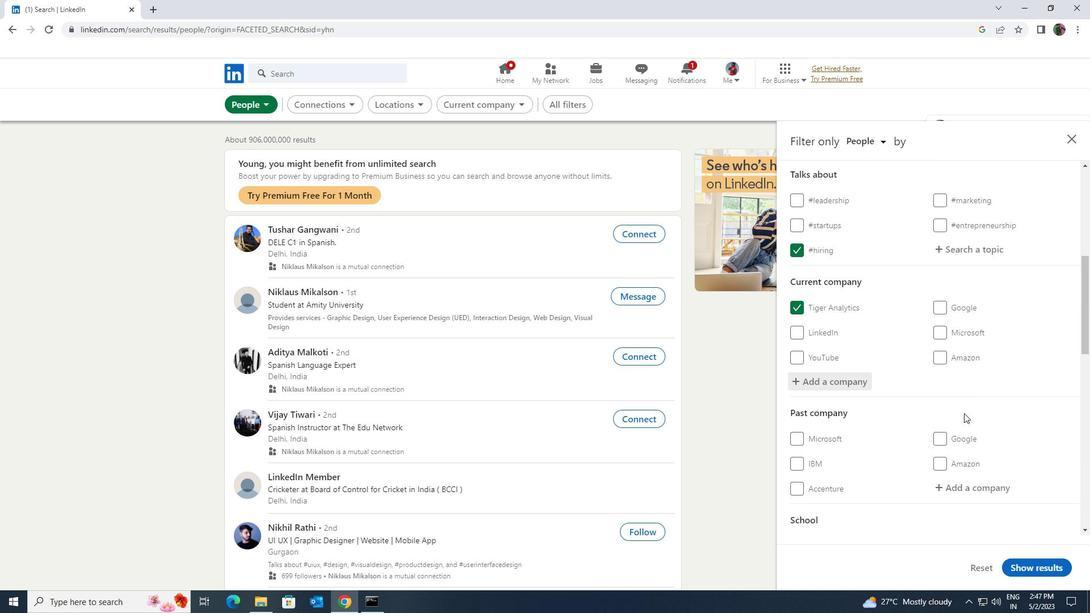 
Action: Mouse scrolled (964, 412) with delta (0, 0)
Screenshot: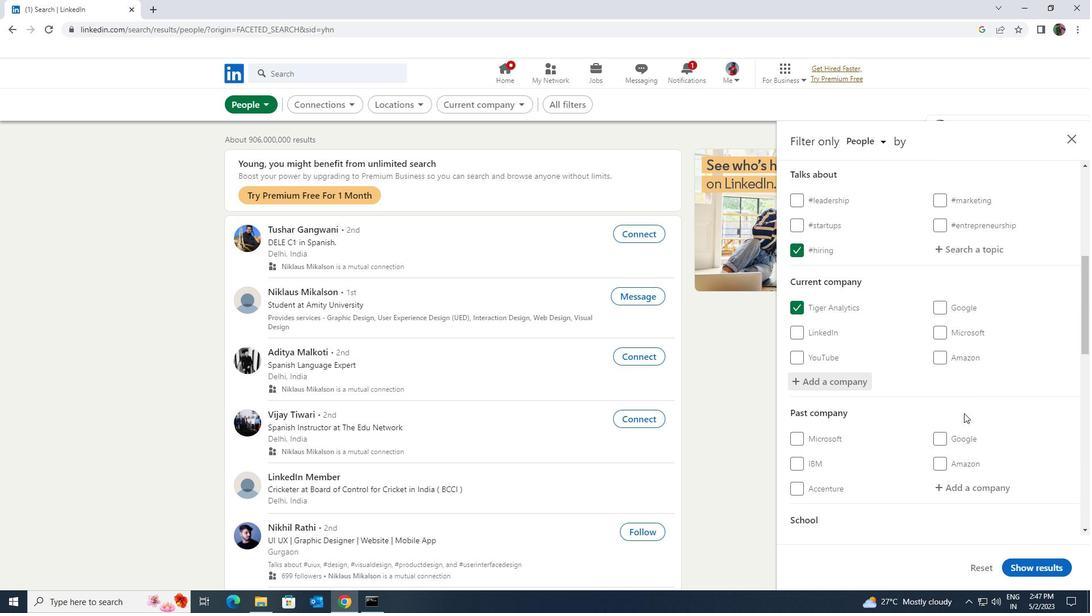 
Action: Mouse scrolled (964, 412) with delta (0, 0)
Screenshot: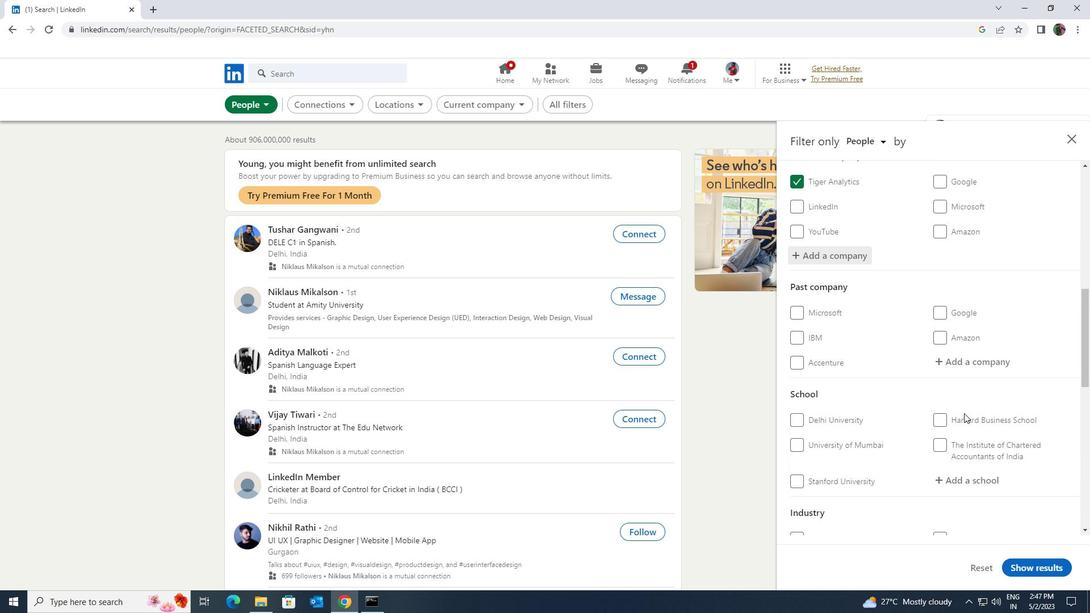 
Action: Mouse moved to (960, 416)
Screenshot: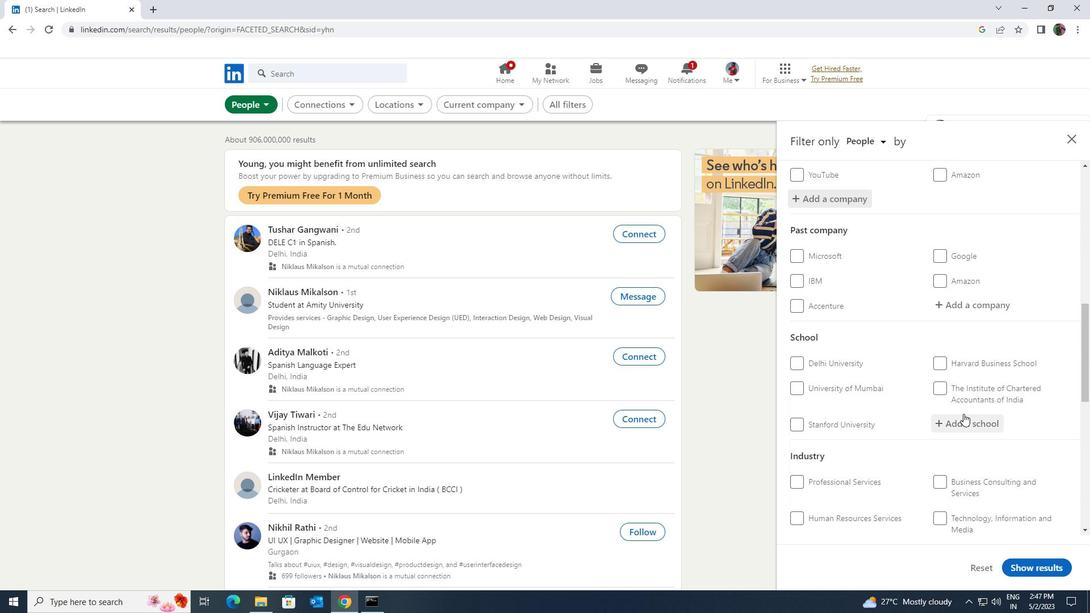 
Action: Mouse pressed left at (960, 416)
Screenshot: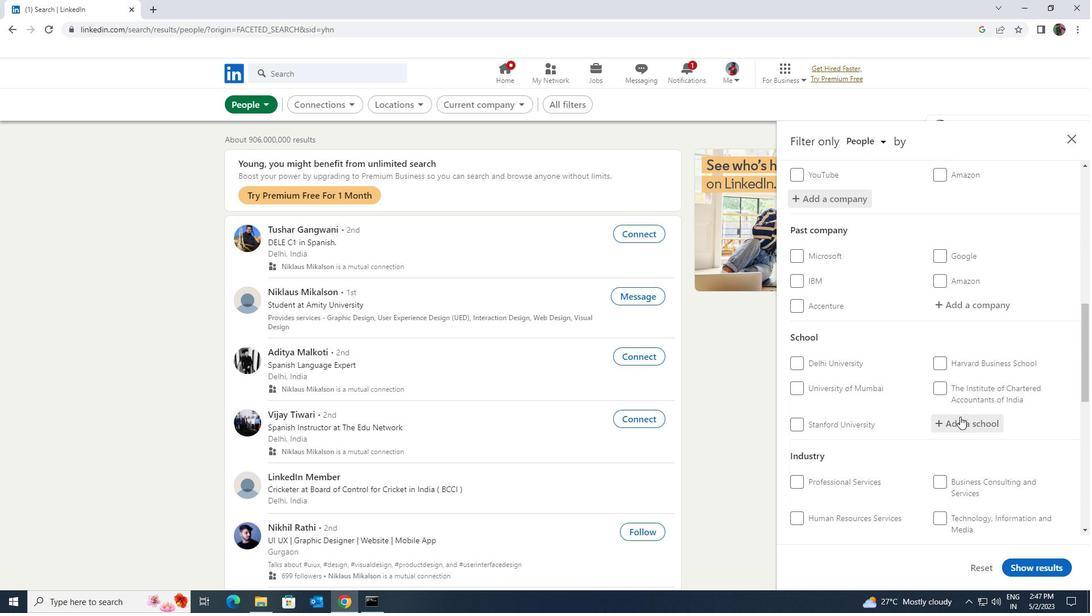 
Action: Key pressed <Key.shift><Key.shift><Key.shift><Key.shift><Key.shift><Key.shift><Key.shift><Key.shift>CHHAT
Screenshot: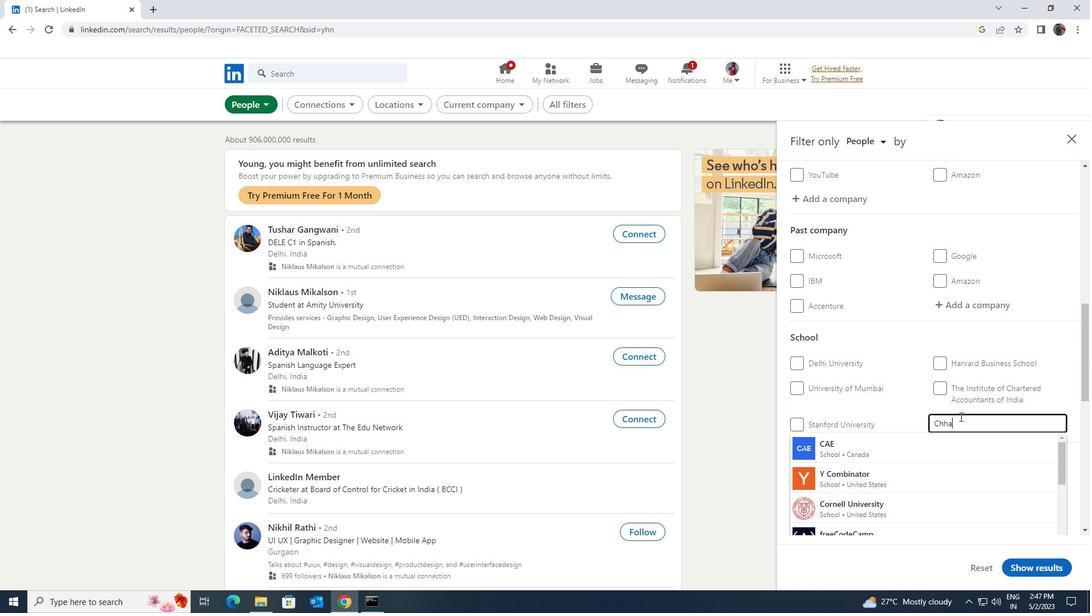 
Action: Mouse moved to (955, 464)
Screenshot: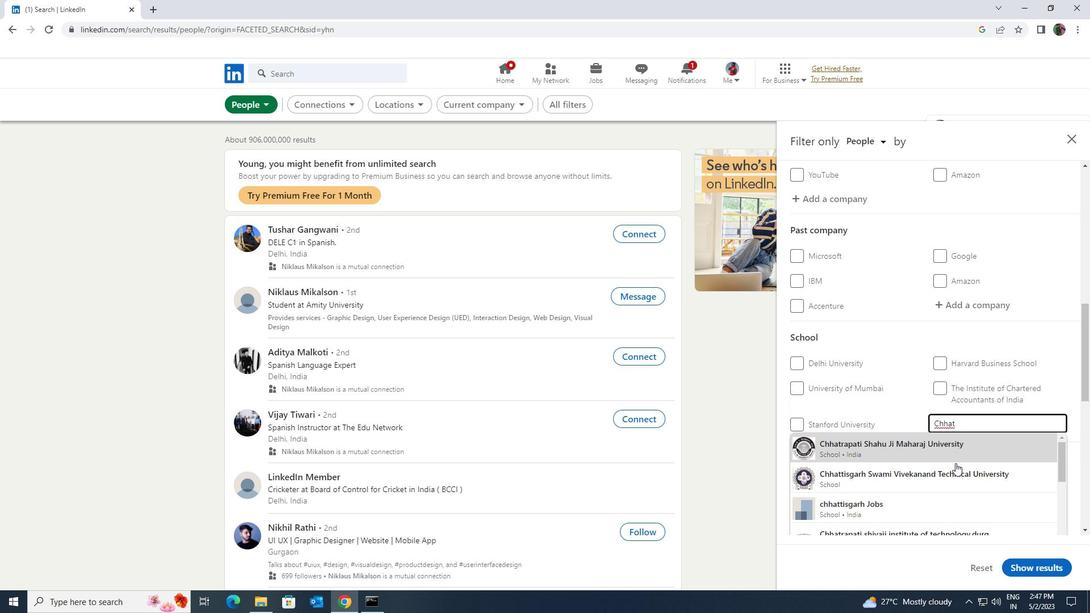 
Action: Mouse pressed left at (955, 464)
Screenshot: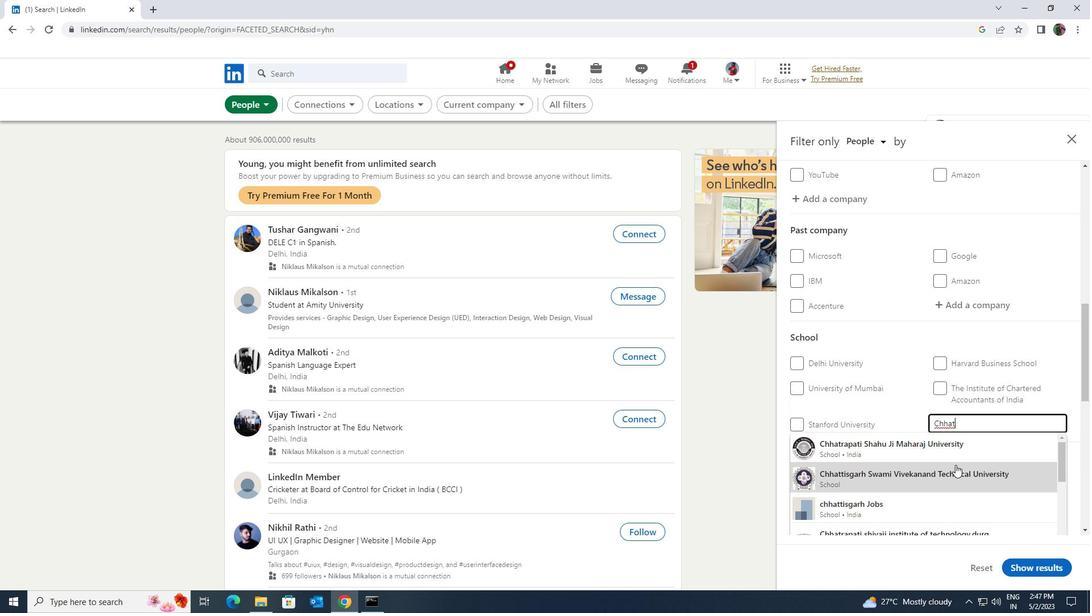 
Action: Mouse scrolled (955, 464) with delta (0, 0)
Screenshot: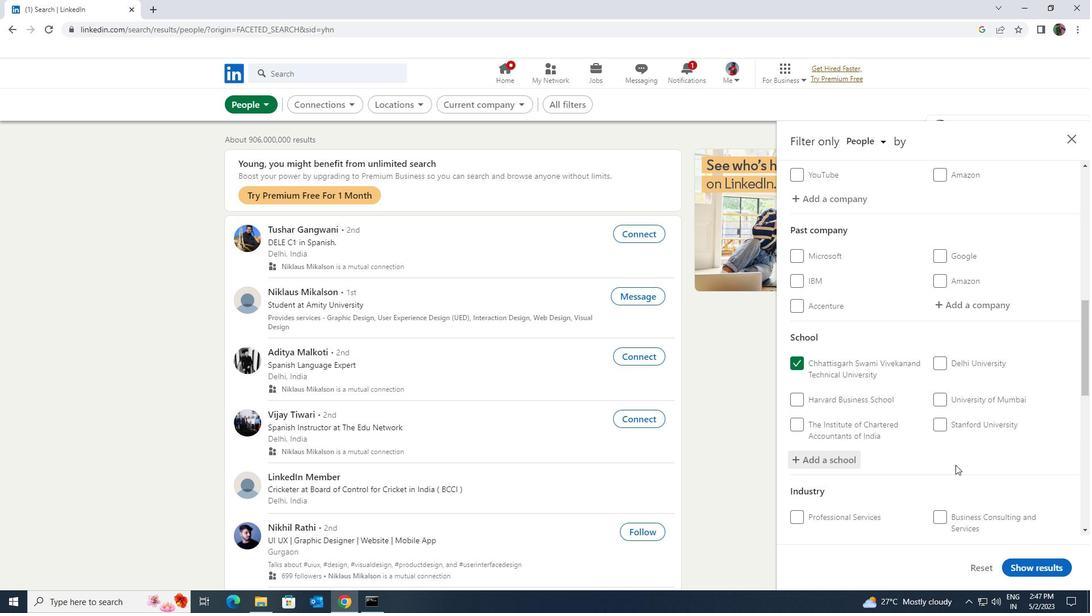 
Action: Mouse scrolled (955, 464) with delta (0, 0)
Screenshot: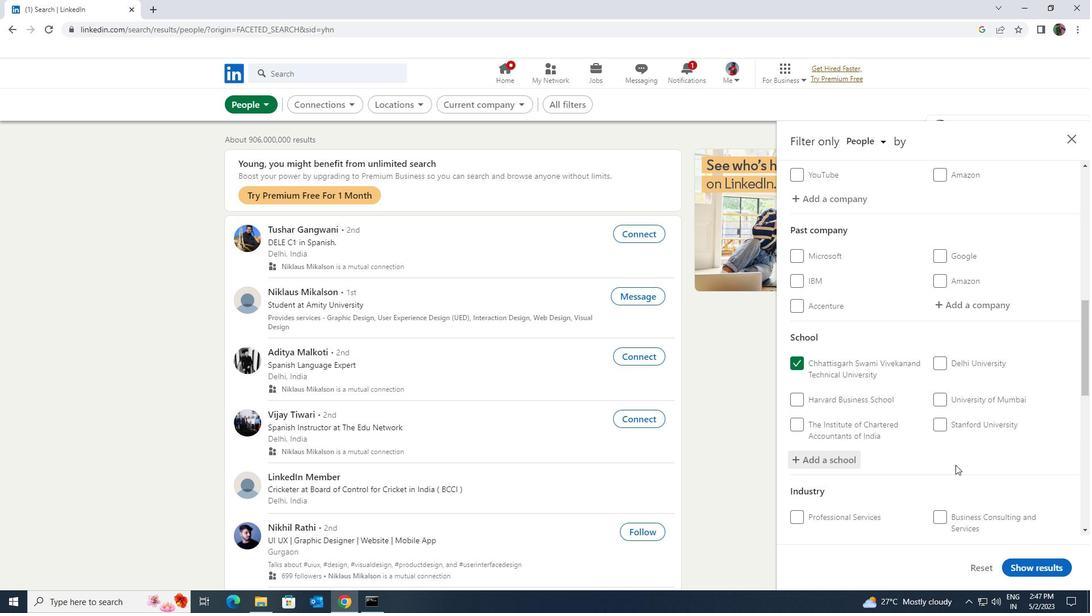 
Action: Mouse scrolled (955, 464) with delta (0, 0)
Screenshot: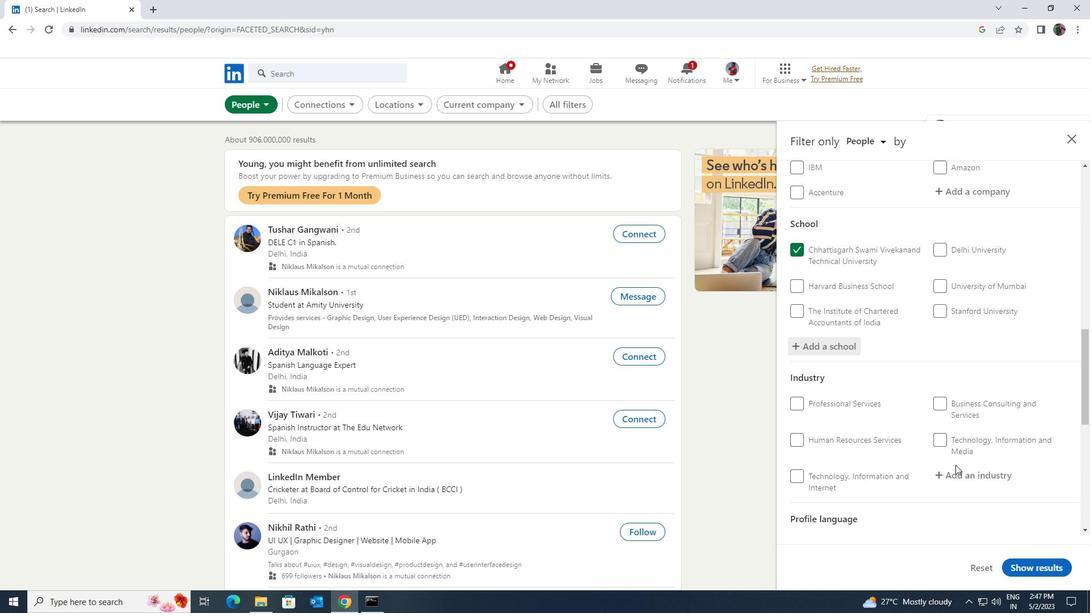 
Action: Mouse moved to (954, 422)
Screenshot: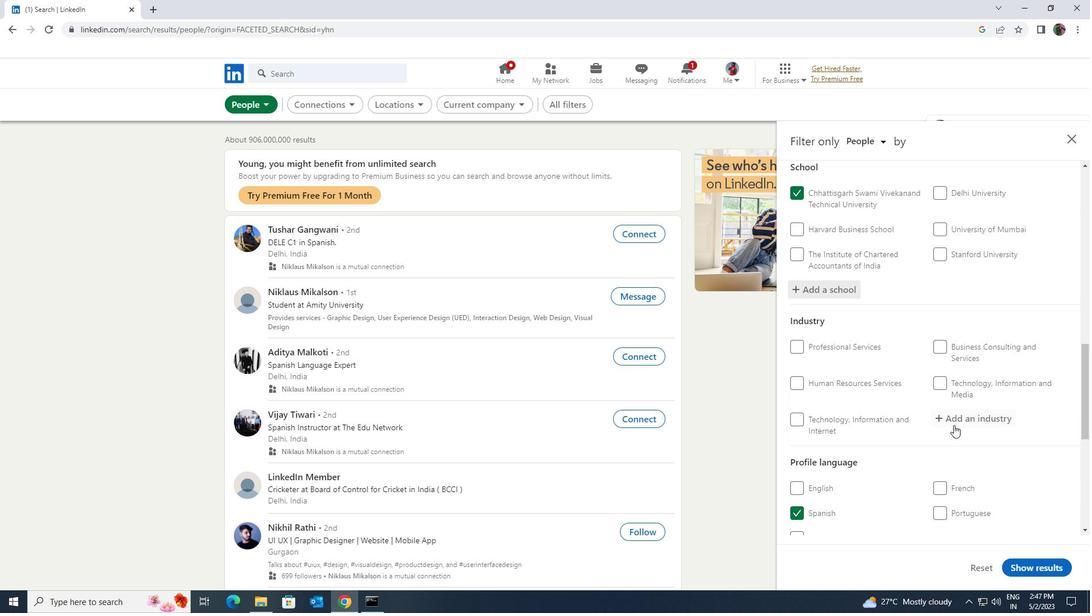
Action: Mouse pressed left at (954, 422)
Screenshot: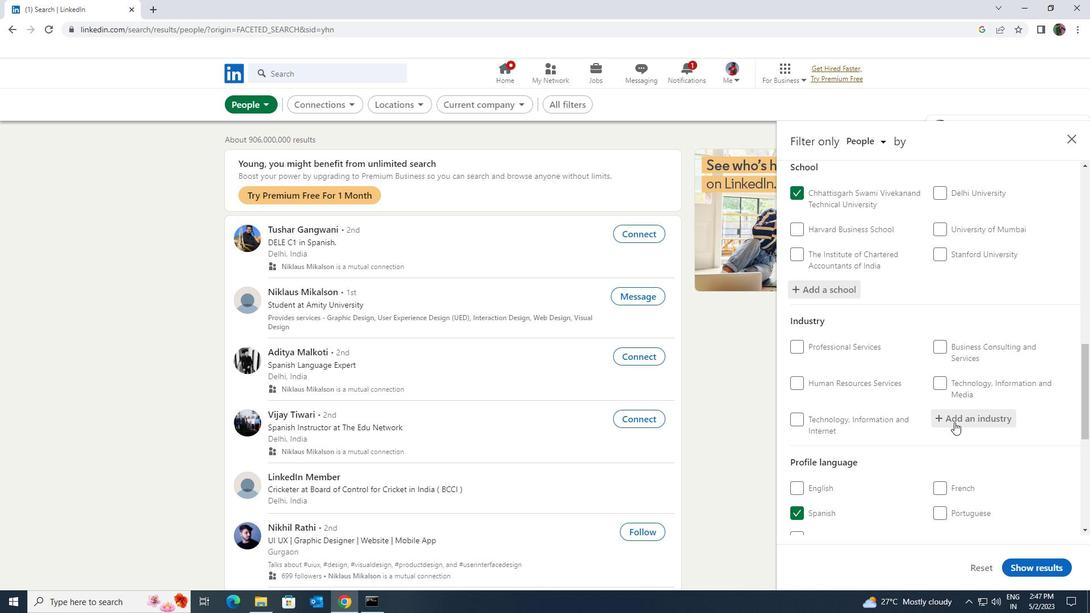 
Action: Key pressed <Key.shift>OUTSOU
Screenshot: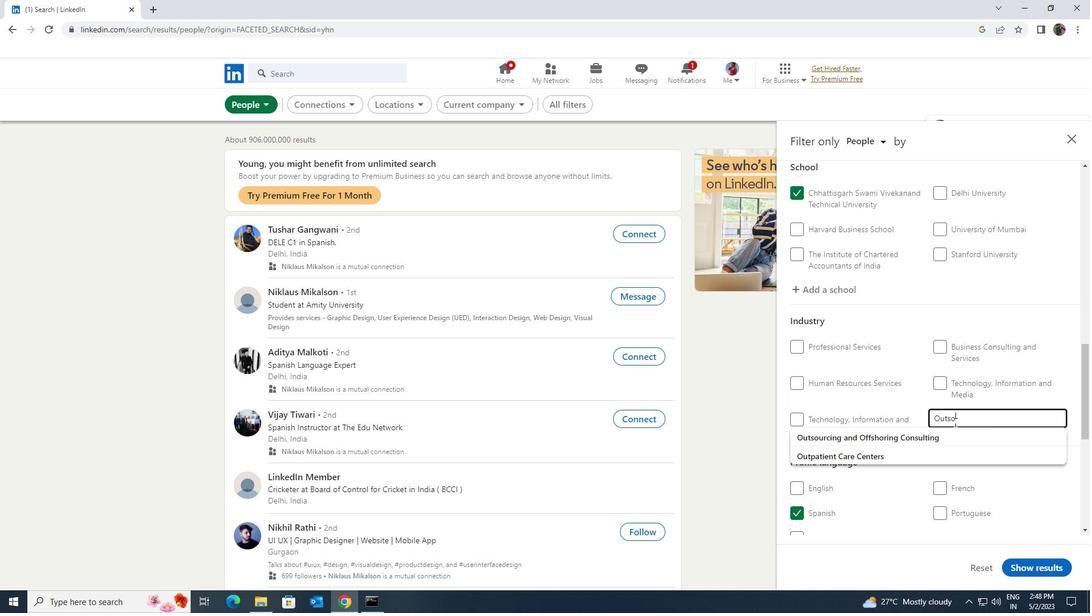 
Action: Mouse moved to (952, 430)
Screenshot: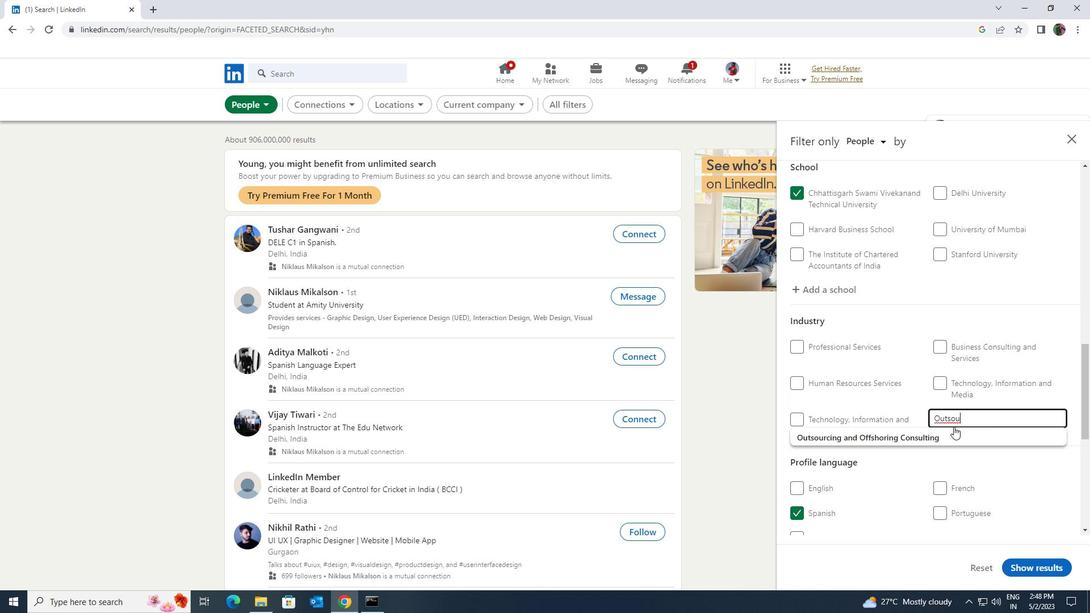 
Action: Mouse pressed left at (952, 430)
Screenshot: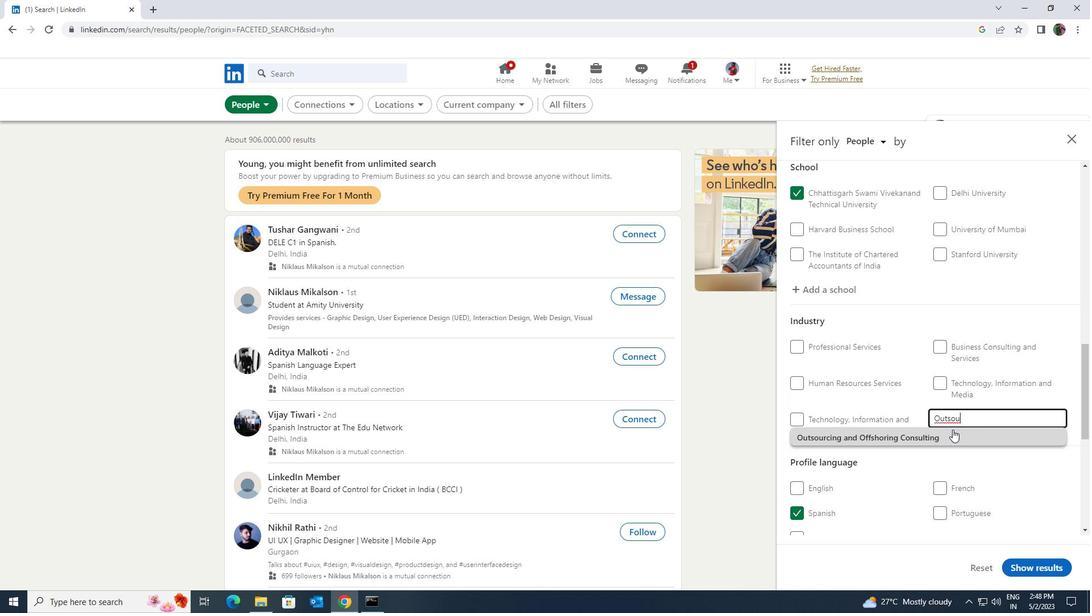 
Action: Mouse scrolled (952, 430) with delta (0, 0)
Screenshot: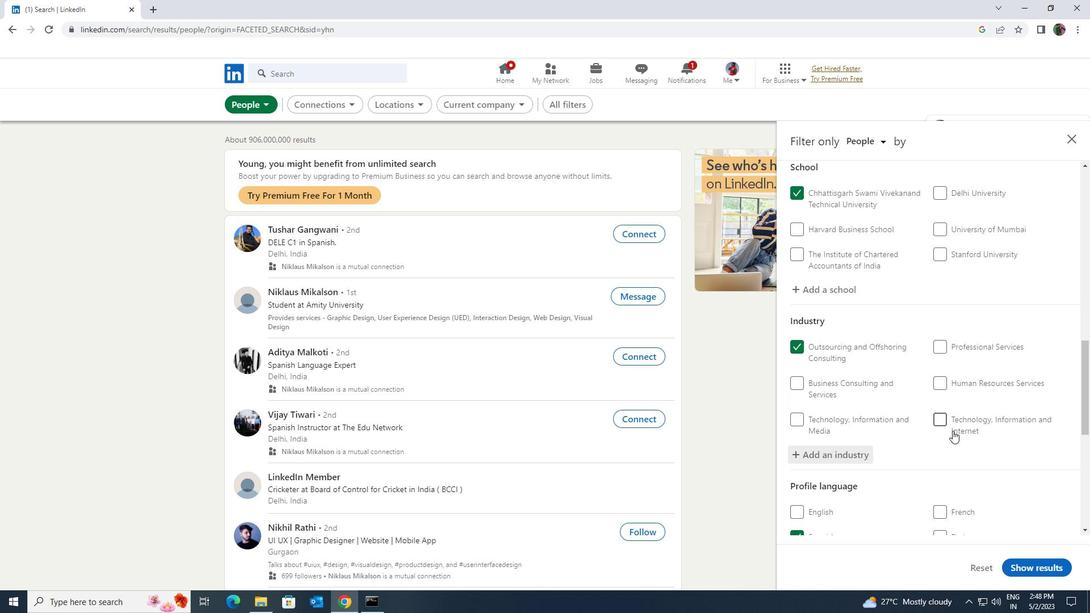 
Action: Mouse scrolled (952, 430) with delta (0, 0)
Screenshot: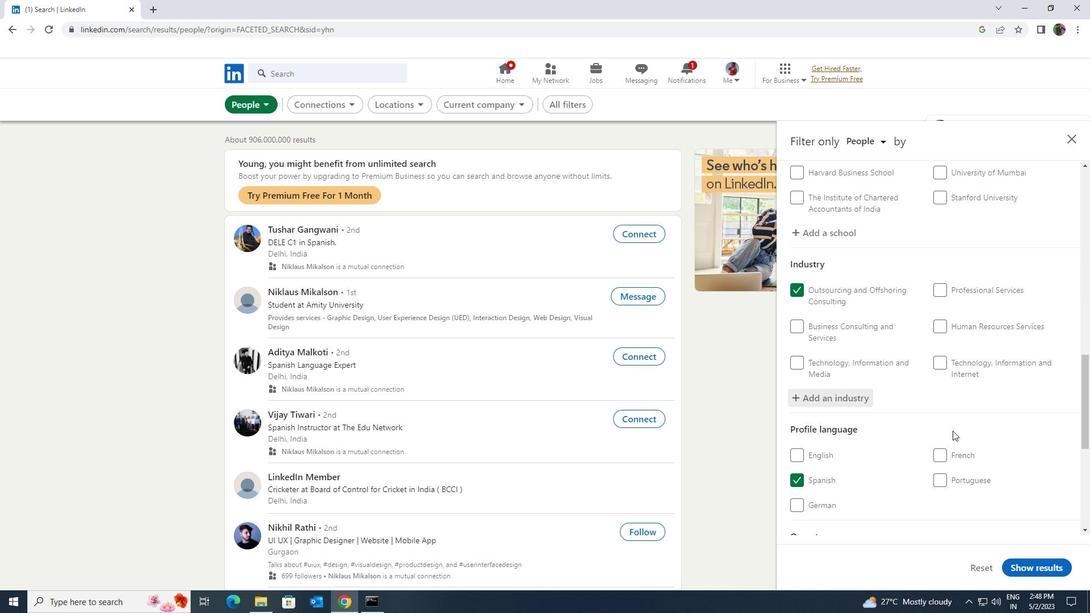 
Action: Mouse scrolled (952, 430) with delta (0, 0)
Screenshot: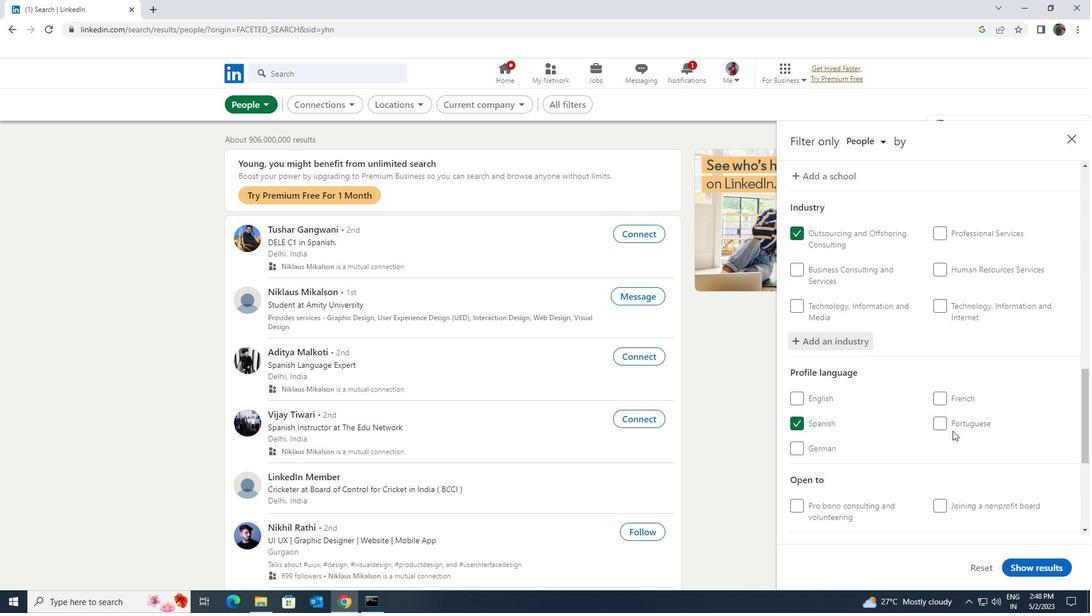 
Action: Mouse scrolled (952, 430) with delta (0, 0)
Screenshot: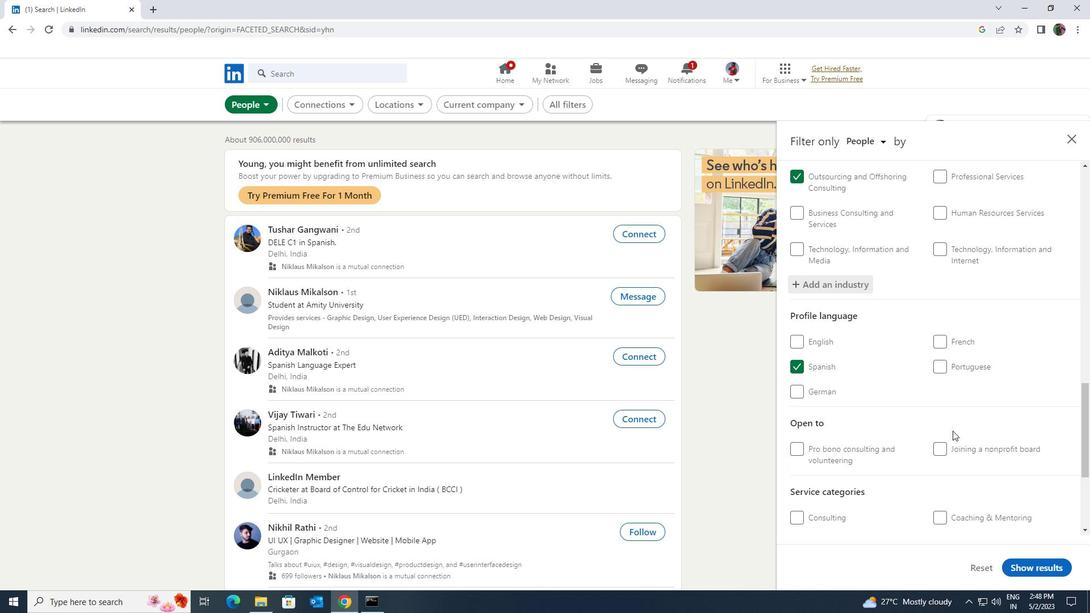 
Action: Mouse scrolled (952, 430) with delta (0, 0)
Screenshot: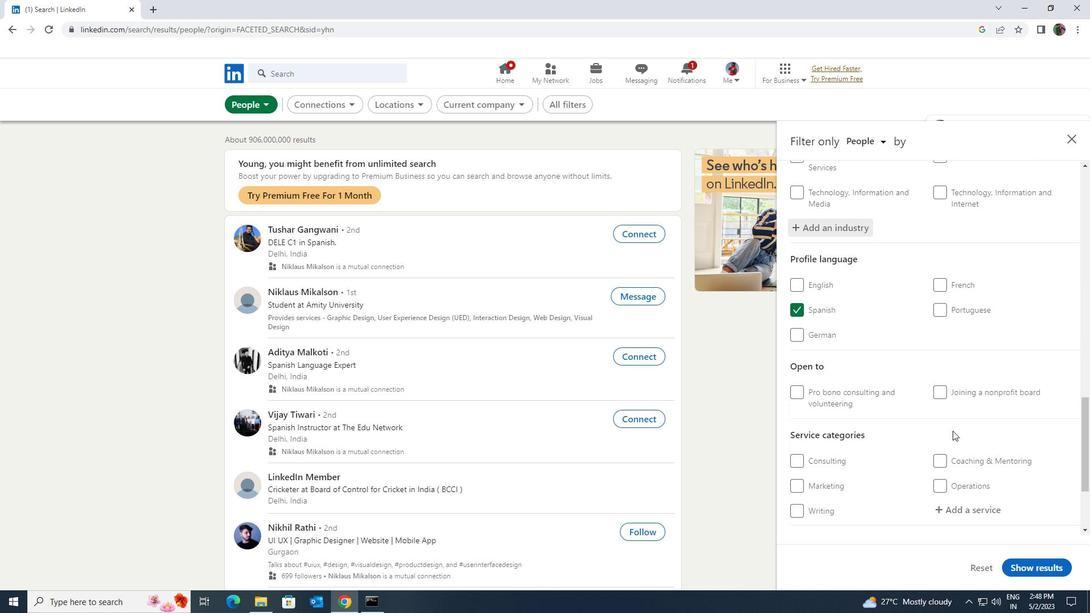 
Action: Mouse moved to (952, 445)
Screenshot: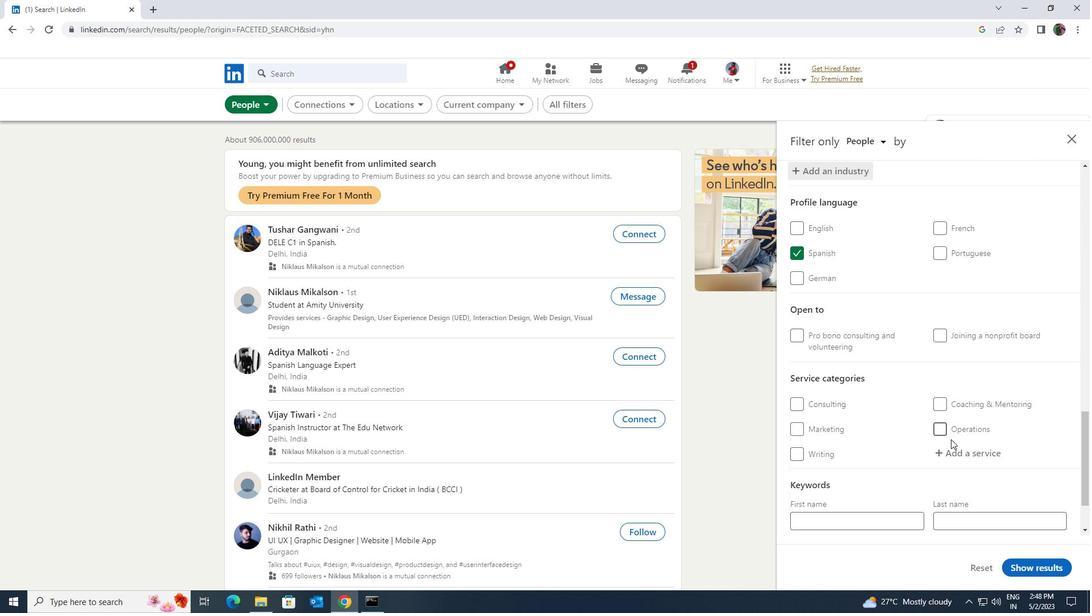 
Action: Mouse pressed left at (952, 445)
Screenshot: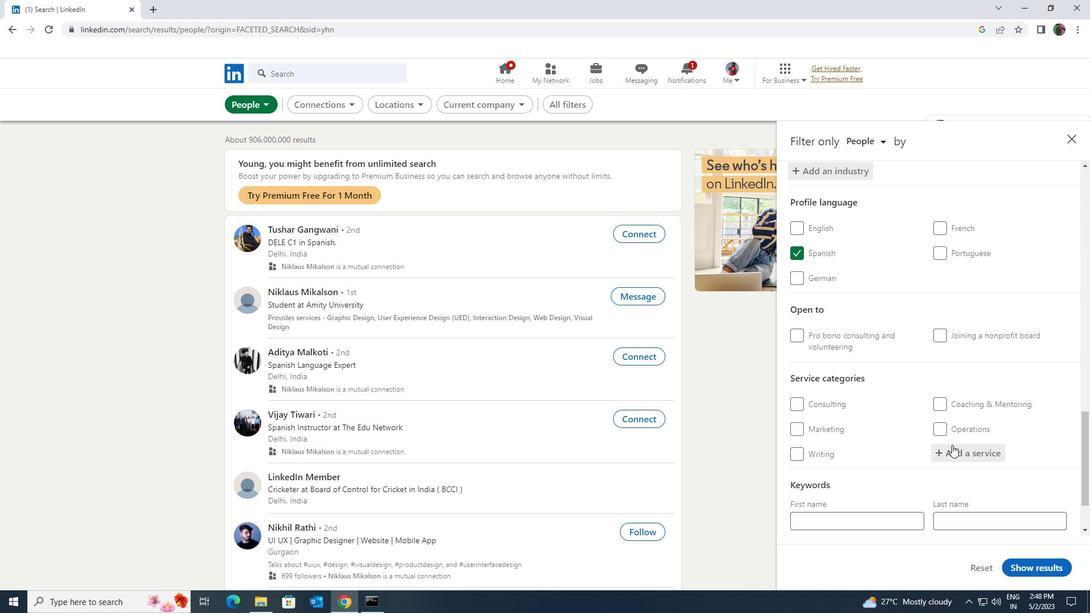 
Action: Key pressed <Key.shift><Key.shift><Key.shift><Key.shift><Key.shift>HOMEOWNERS
Screenshot: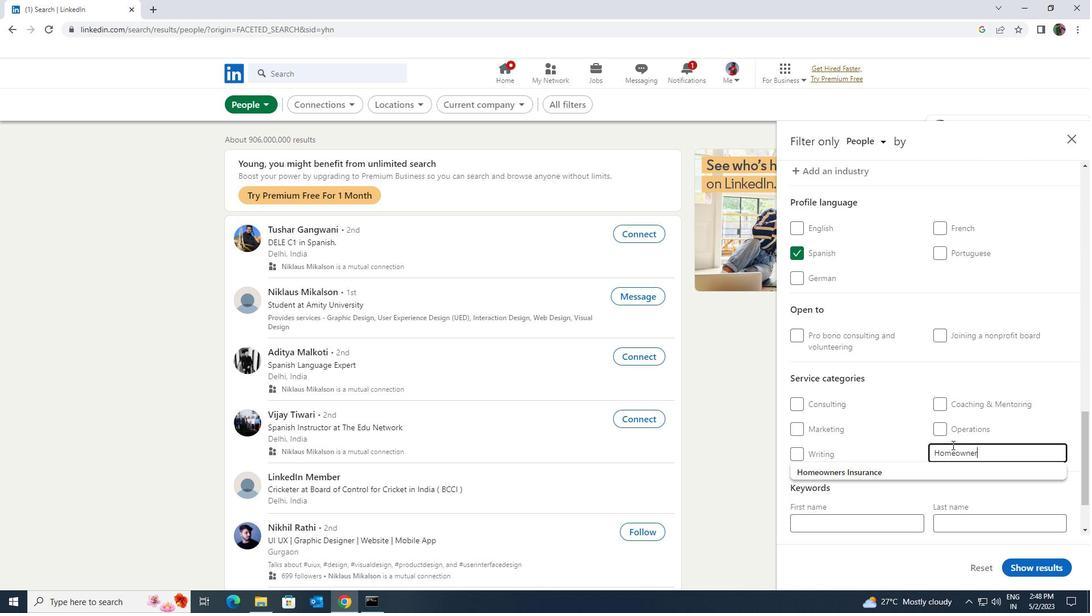 
Action: Mouse moved to (946, 466)
Screenshot: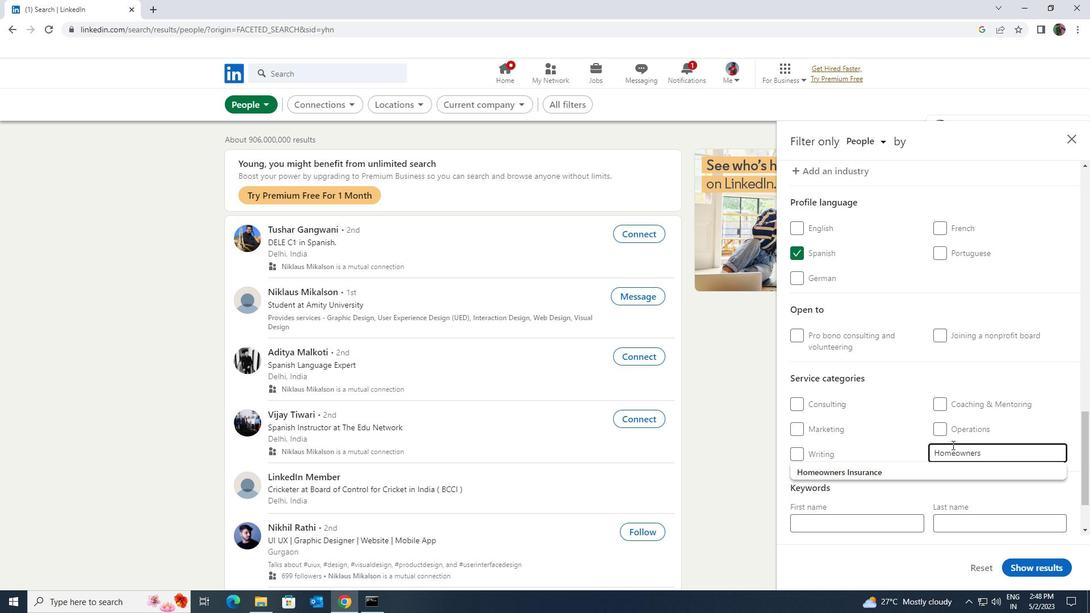 
Action: Mouse pressed left at (946, 466)
Screenshot: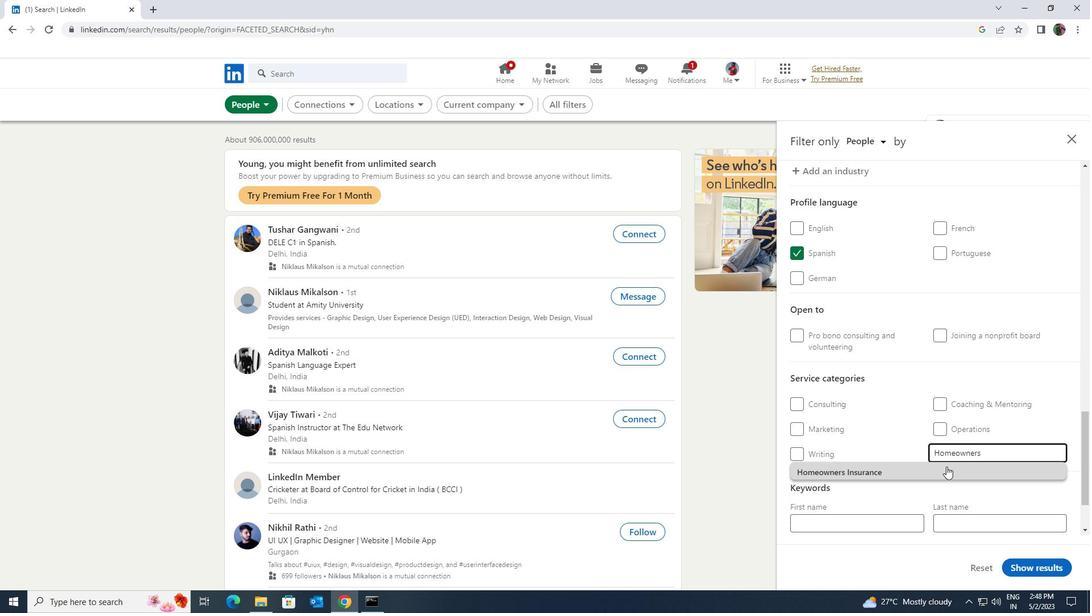 
Action: Mouse scrolled (946, 466) with delta (0, 0)
Screenshot: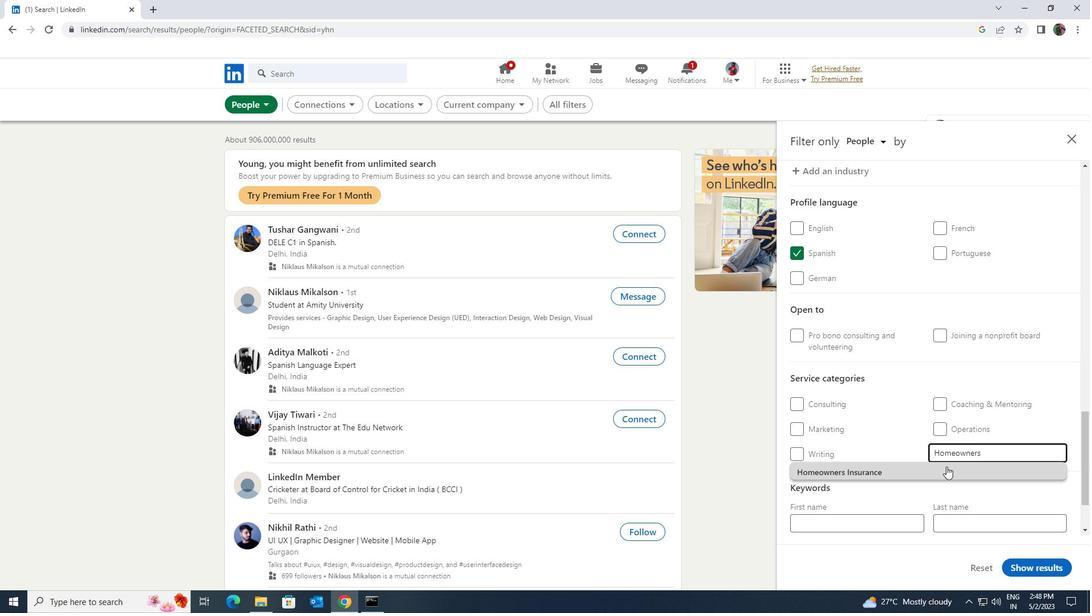 
Action: Mouse scrolled (946, 466) with delta (0, 0)
Screenshot: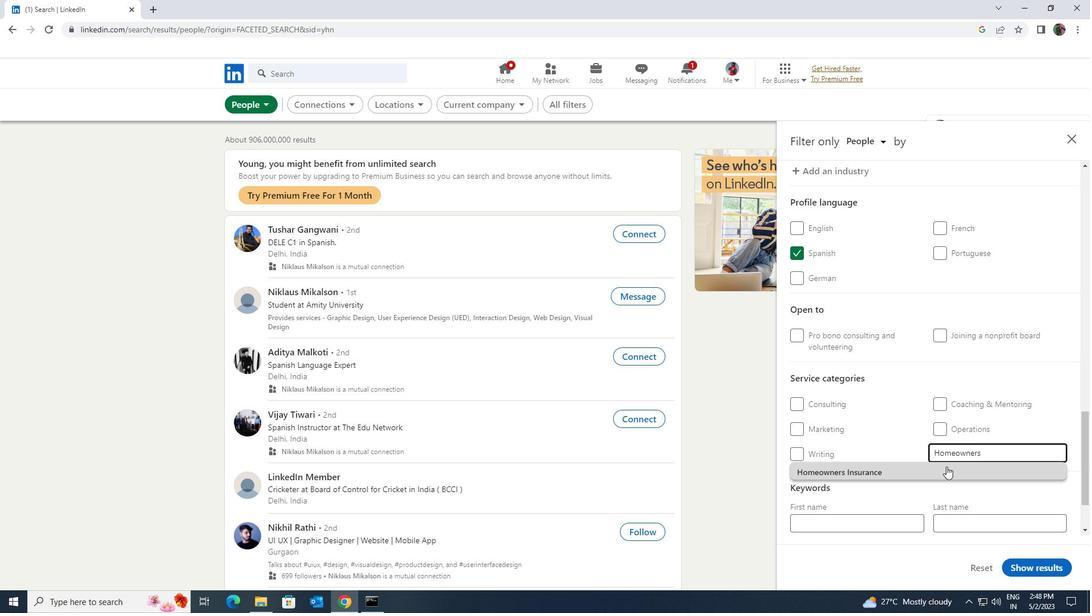 
Action: Mouse scrolled (946, 466) with delta (0, 0)
Screenshot: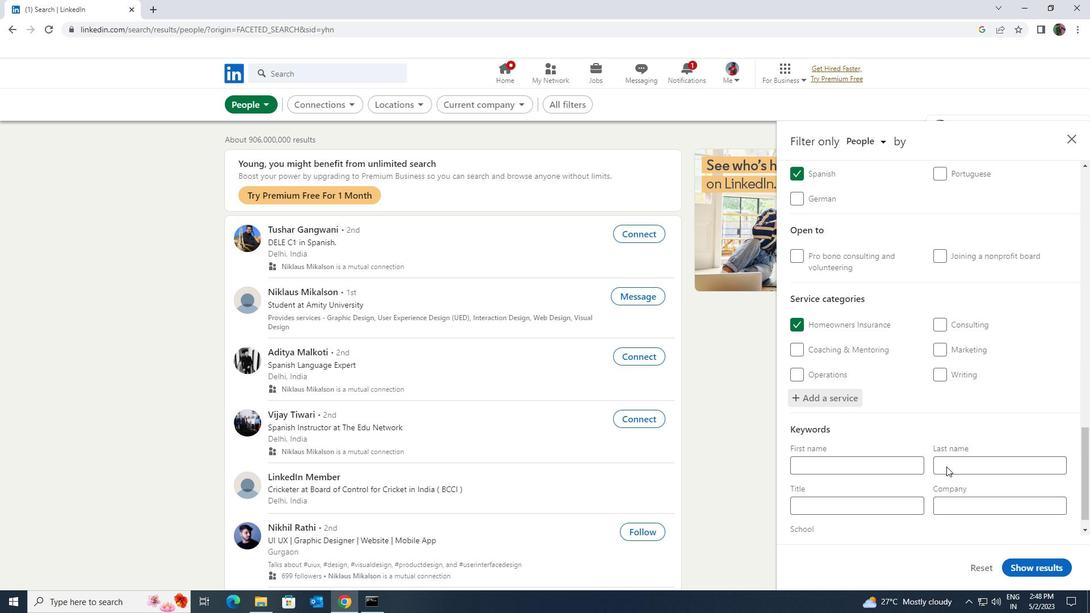
Action: Mouse moved to (902, 481)
Screenshot: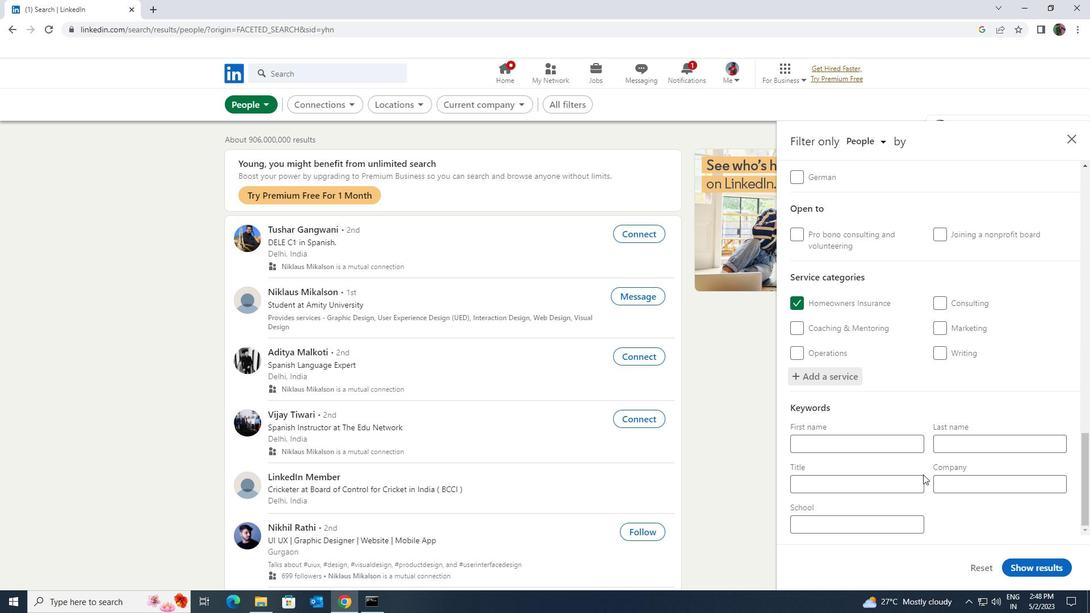 
Action: Mouse pressed left at (902, 481)
Screenshot: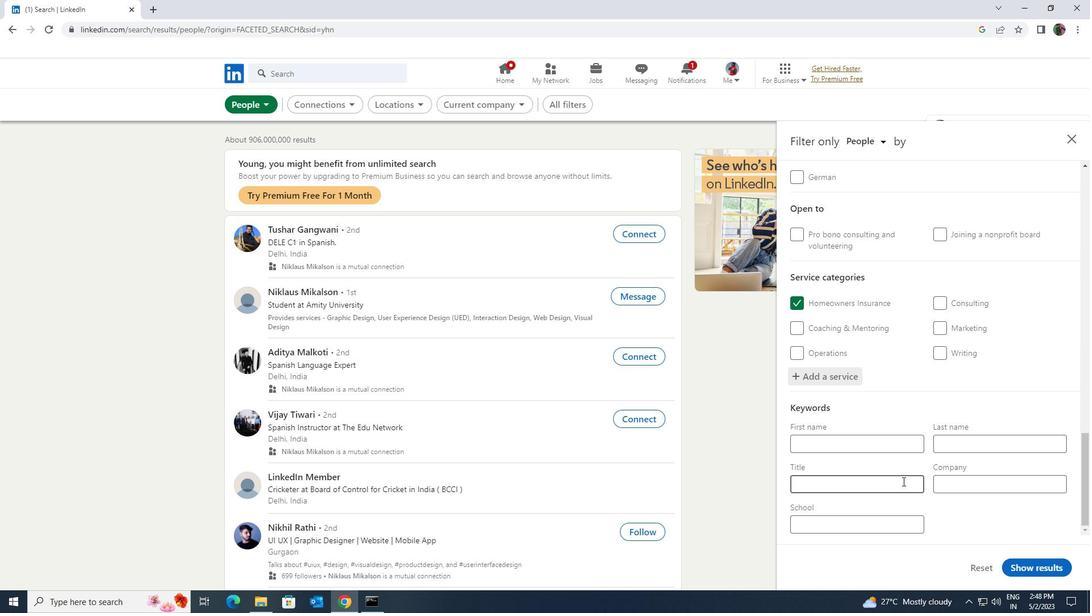 
Action: Key pressed <Key.shift><Key.shift><Key.shift><Key.shift><Key.shift><Key.shift><Key.shift><Key.shift><Key.shift><Key.shift><Key.shift><Key.shift><Key.shift><Key.shift><Key.shift>UX<Key.space><Key.shift>DESIGNER<Key.space>
Screenshot: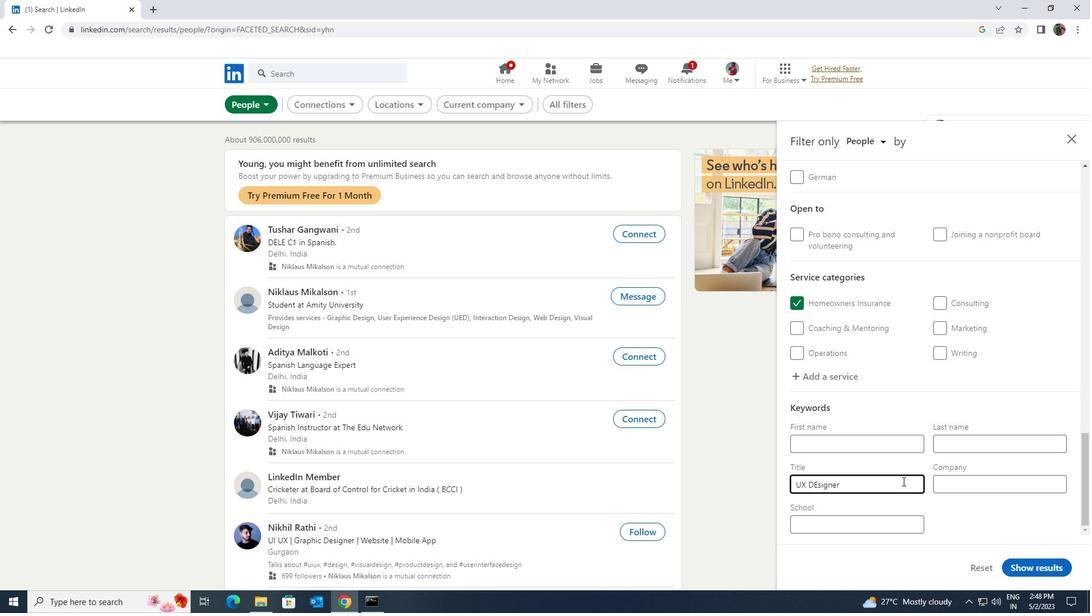
Action: Mouse moved to (902, 481)
Screenshot: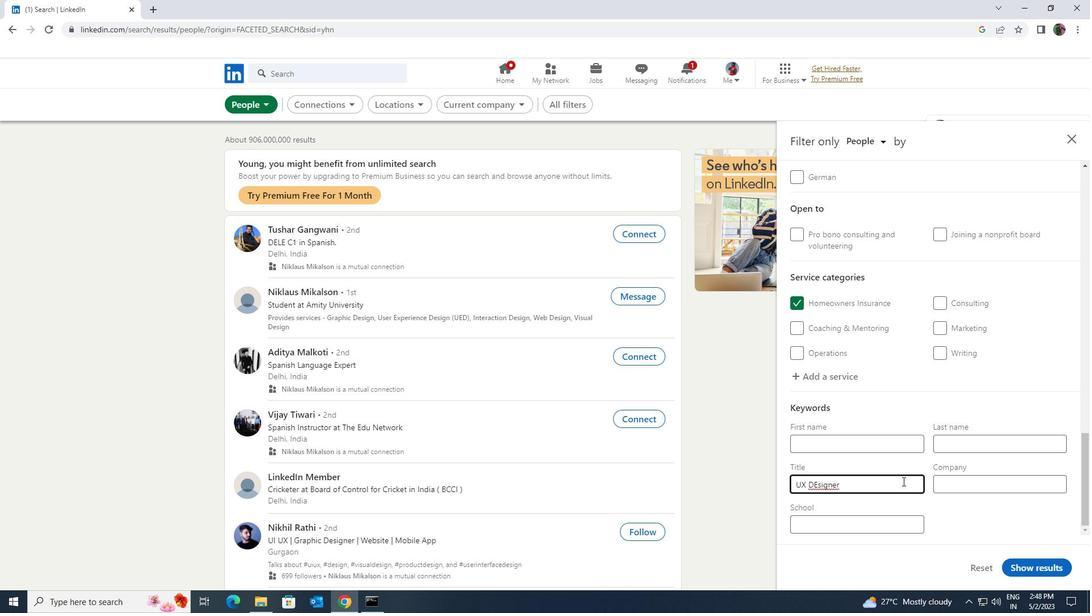 
Action: Key pressed <Key.backspace><Key.backspace><Key.backspace><Key.backspace><Key.backspace><Key.backspace><Key.backspace><Key.backspace>ESIGNER/<Key.shift><Key.shift><Key.shift><Key.shift><Key.shift><Key.shift>UX<Key.space><Key.shift>DEVELOPER
Screenshot: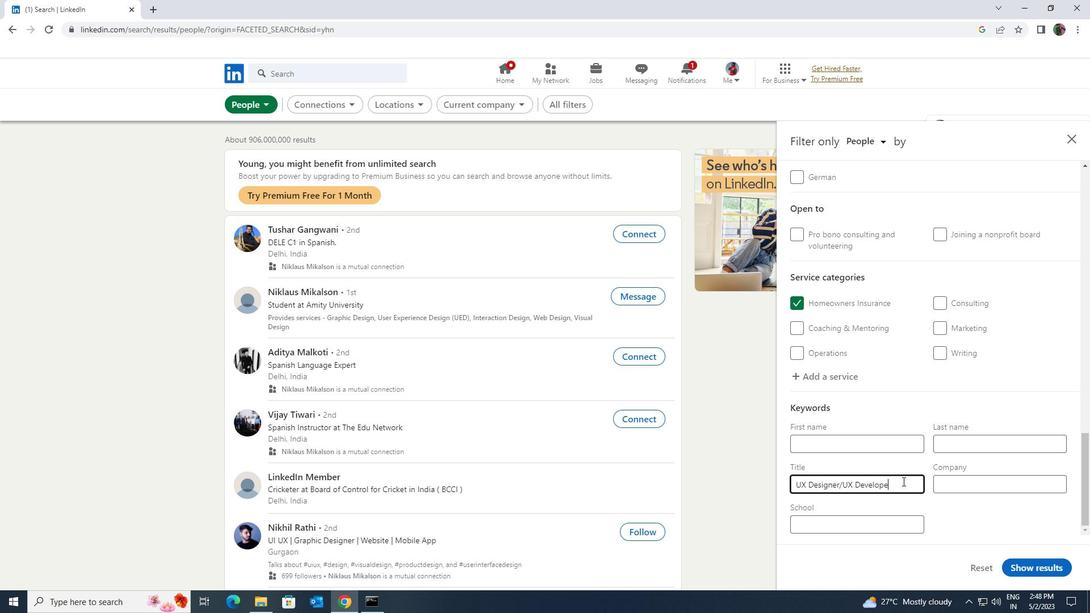
Action: Mouse moved to (1029, 568)
Screenshot: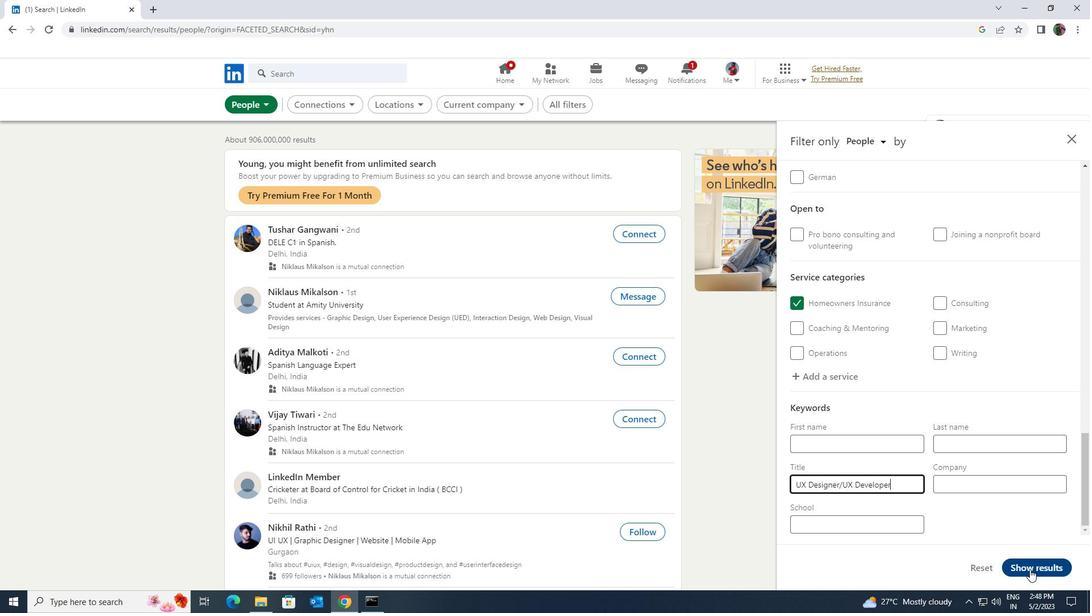 
Action: Mouse pressed left at (1029, 568)
Screenshot: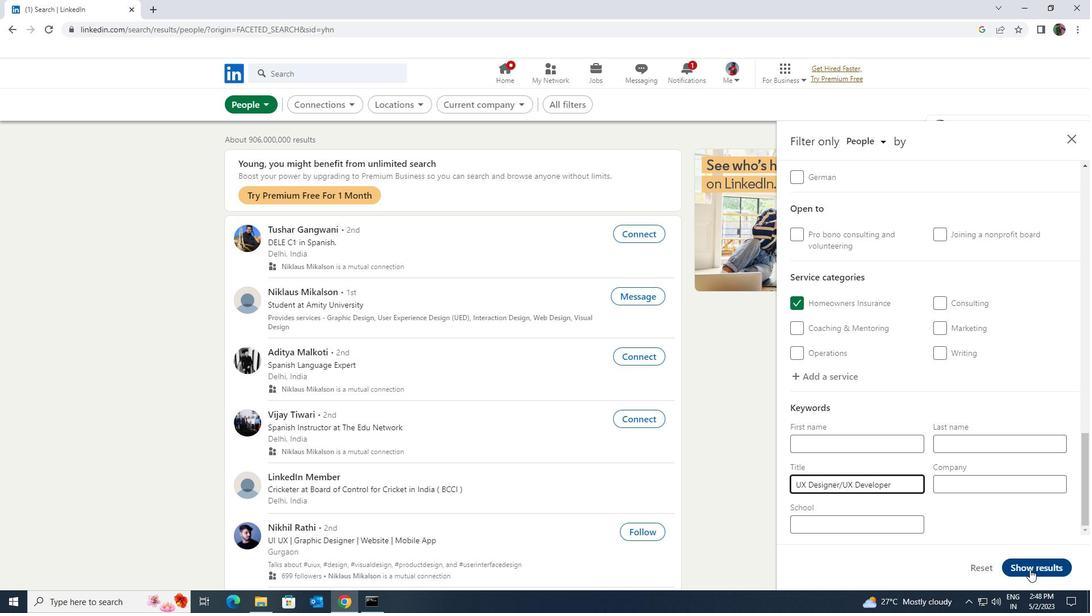 
